 Task: Look for space in Andes, Colombia from 7th July, 2023 to 14th July, 2023 for 1 adult in price range Rs.6000 to Rs.14000. Place can be shared room with 1  bedroom having 1 bed and 1 bathroom. Property type can be house, flat, guest house, hotel. Amenities needed are: washing machine. Booking option can be shelf check-in. Required host language is English.
Action: Mouse moved to (448, 106)
Screenshot: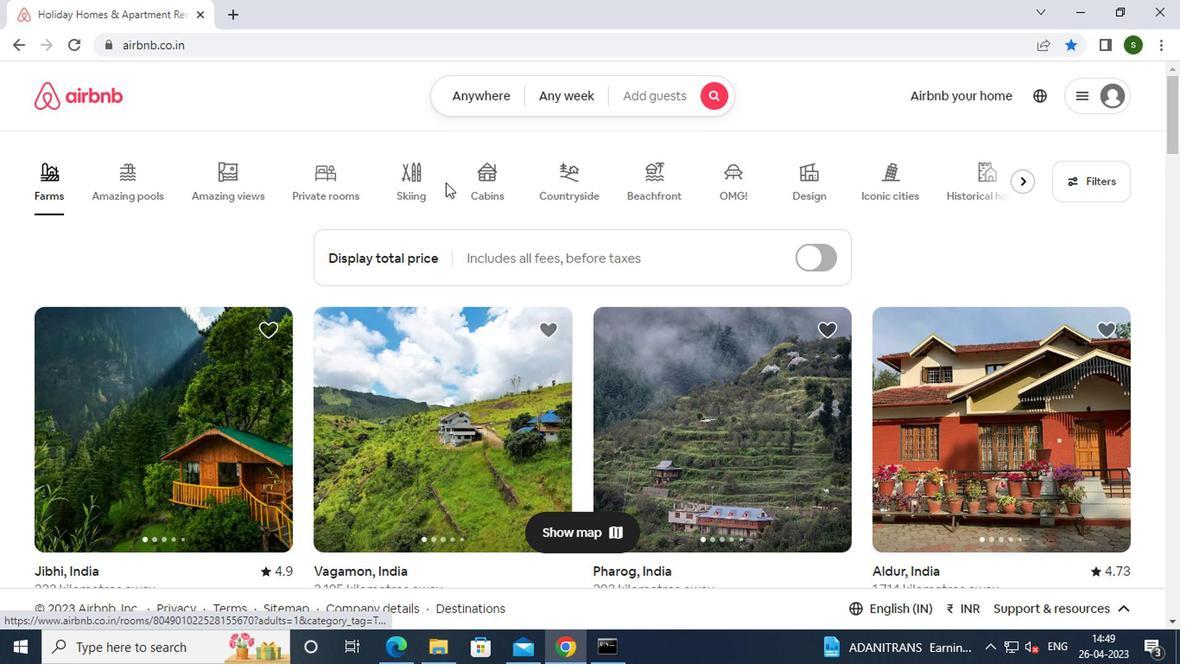 
Action: Mouse pressed left at (448, 106)
Screenshot: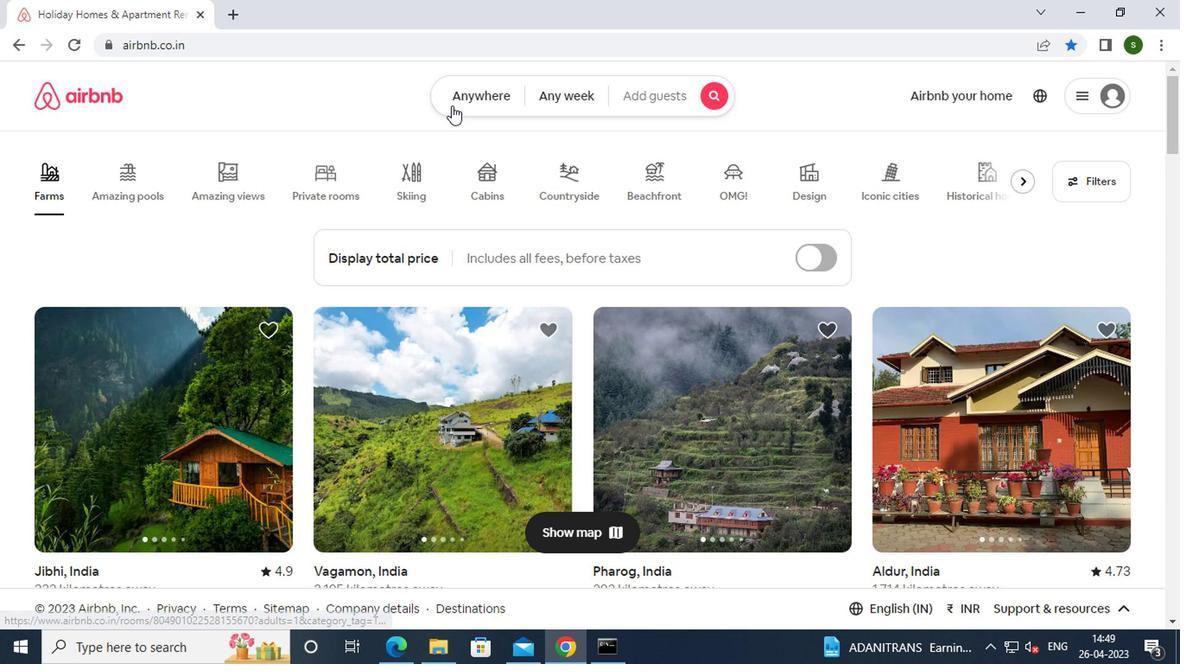 
Action: Mouse moved to (371, 182)
Screenshot: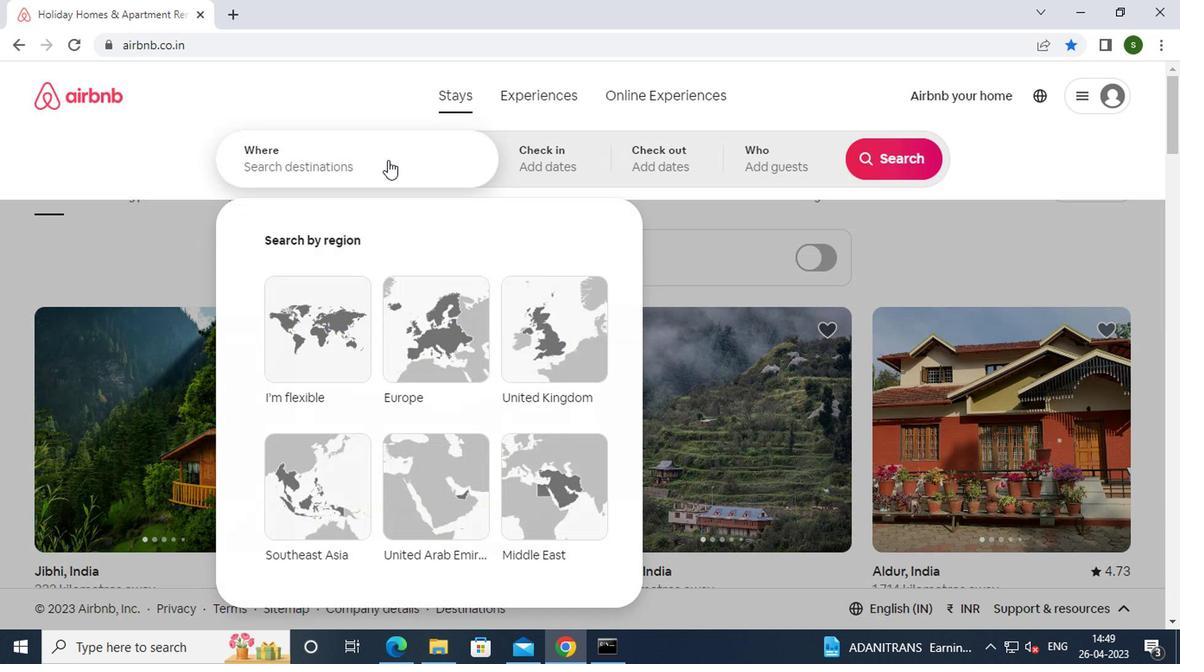 
Action: Mouse pressed left at (371, 182)
Screenshot: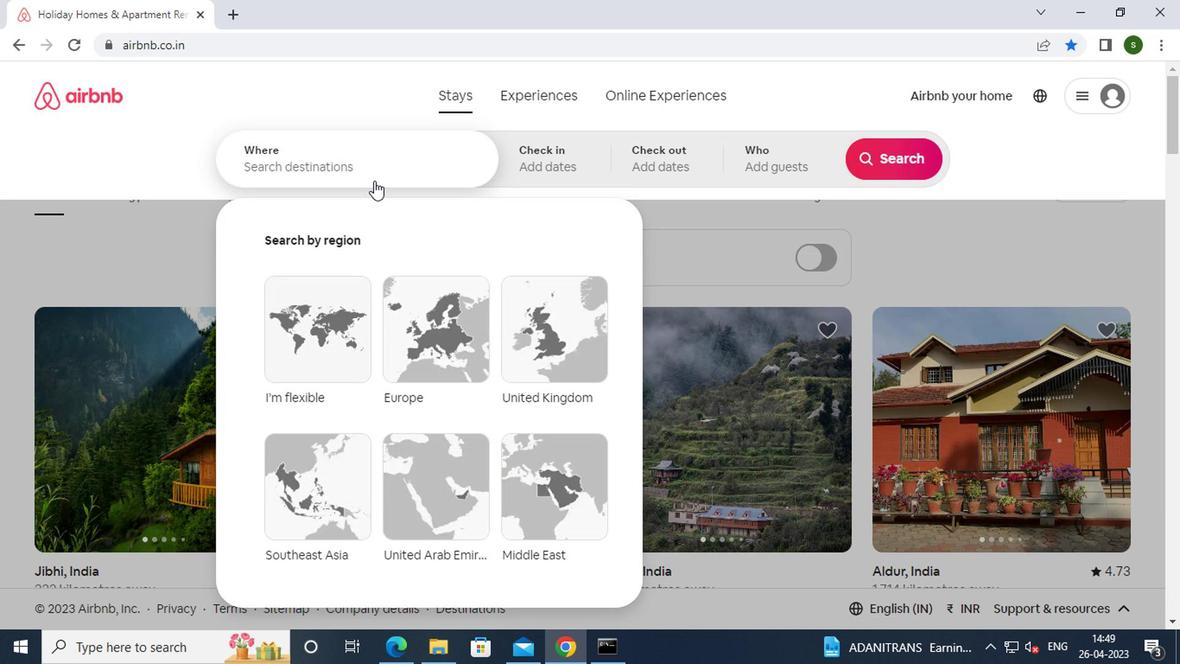 
Action: Key pressed a<Key.caps_lock>ndes,<Key.space><Key.caps_lock>c<Key.caps_lock>olombia<Key.enter>
Screenshot: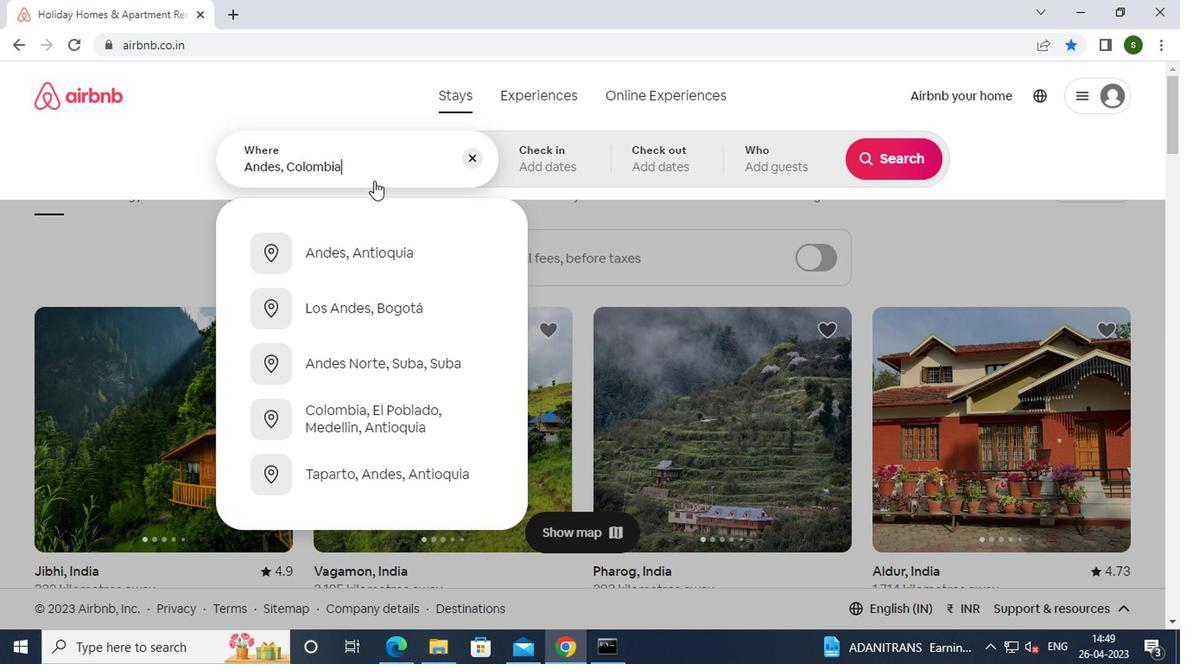
Action: Mouse moved to (881, 303)
Screenshot: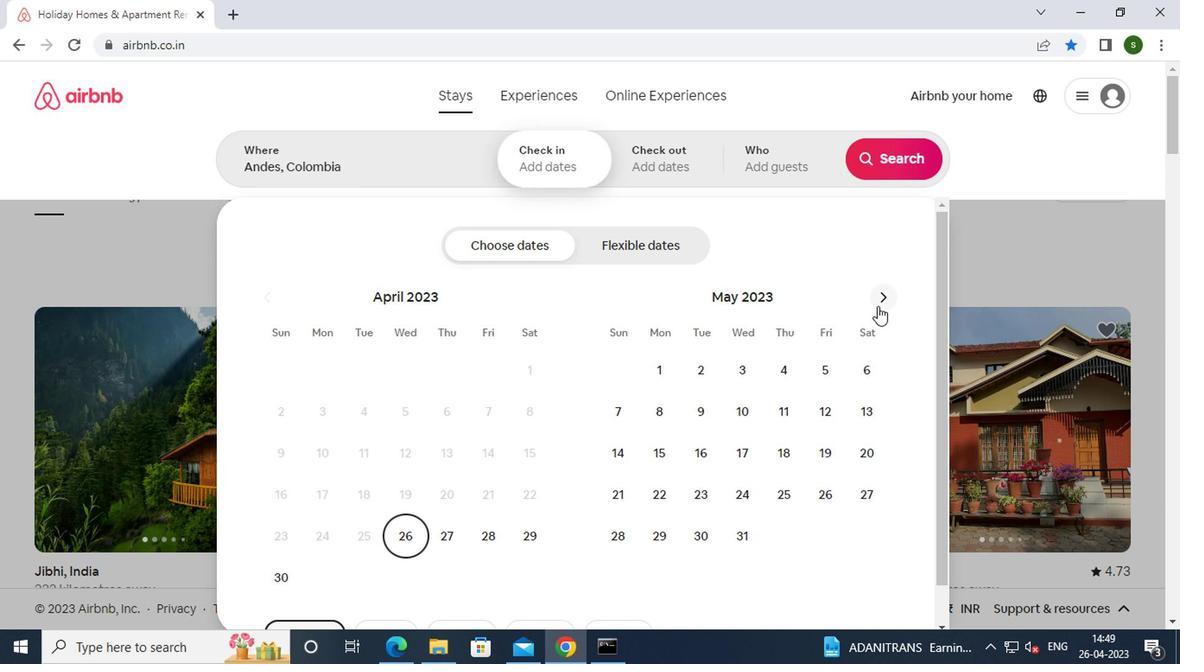 
Action: Mouse pressed left at (881, 303)
Screenshot: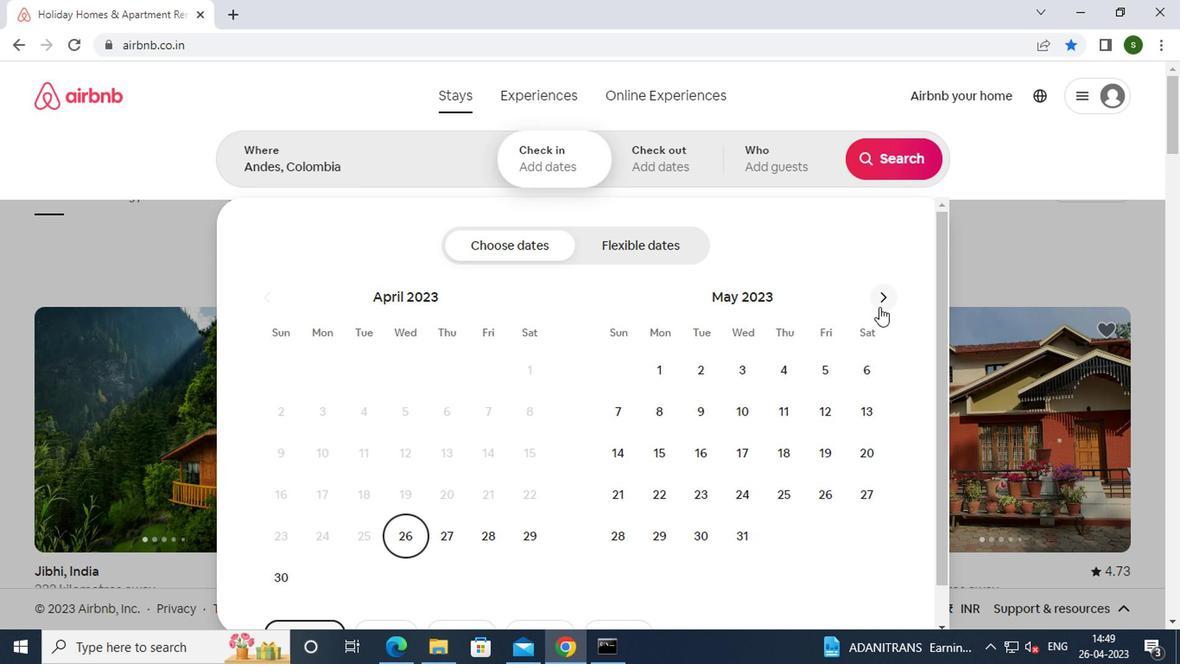 
Action: Mouse pressed left at (881, 303)
Screenshot: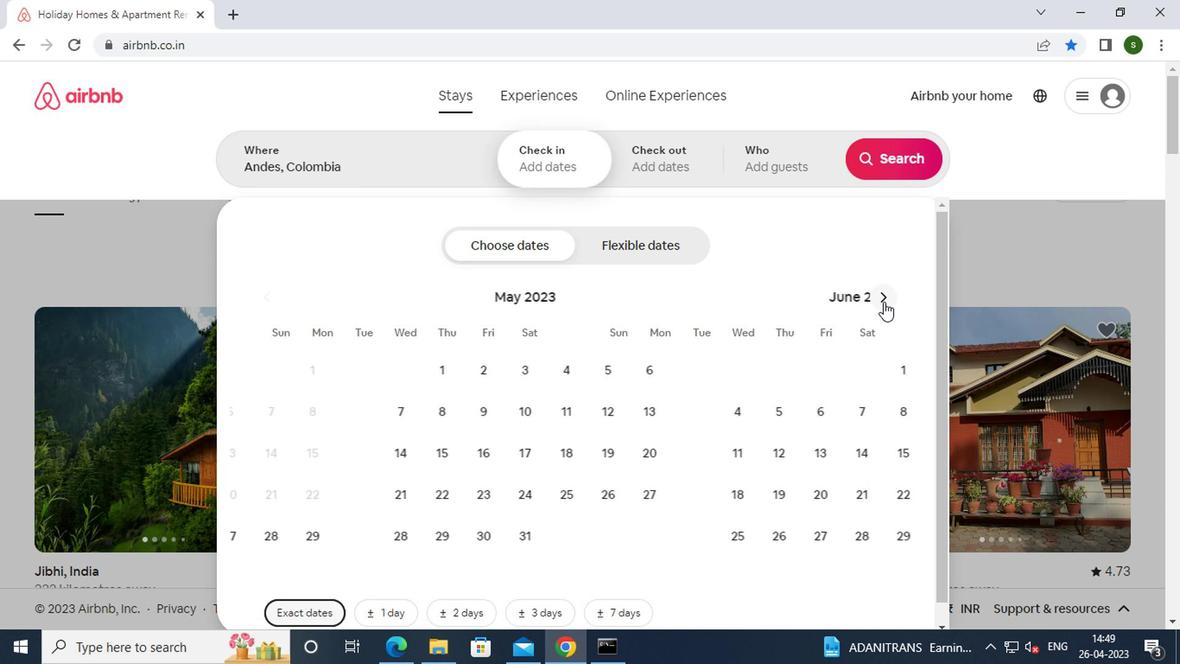 
Action: Mouse moved to (825, 405)
Screenshot: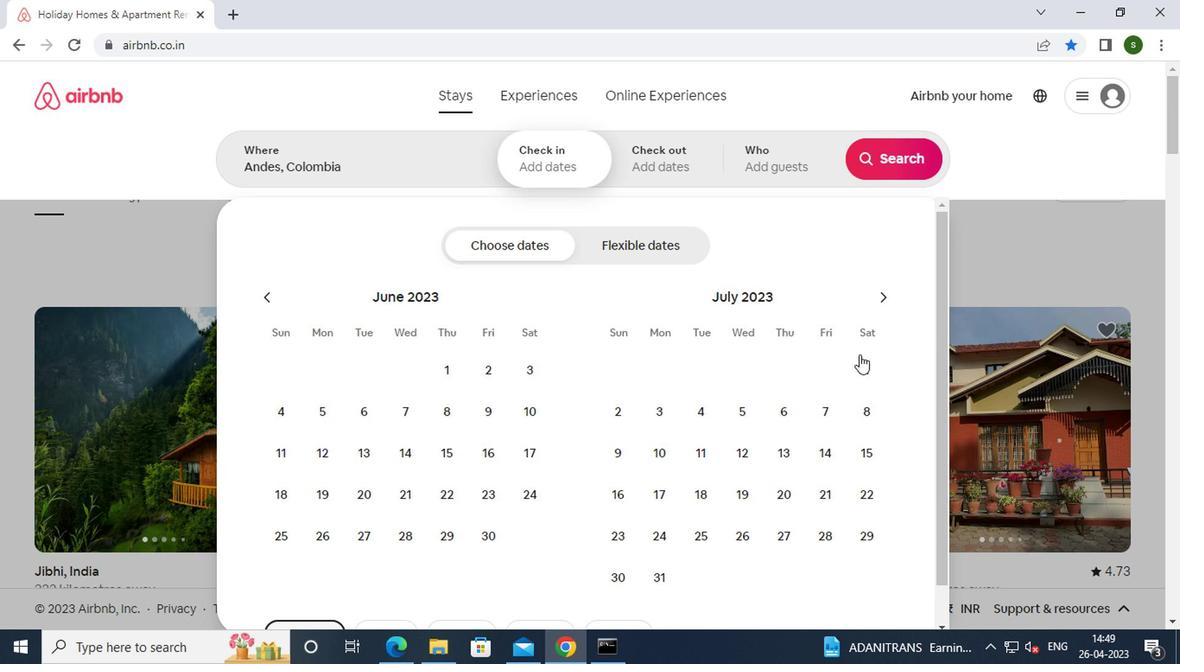 
Action: Mouse pressed left at (825, 405)
Screenshot: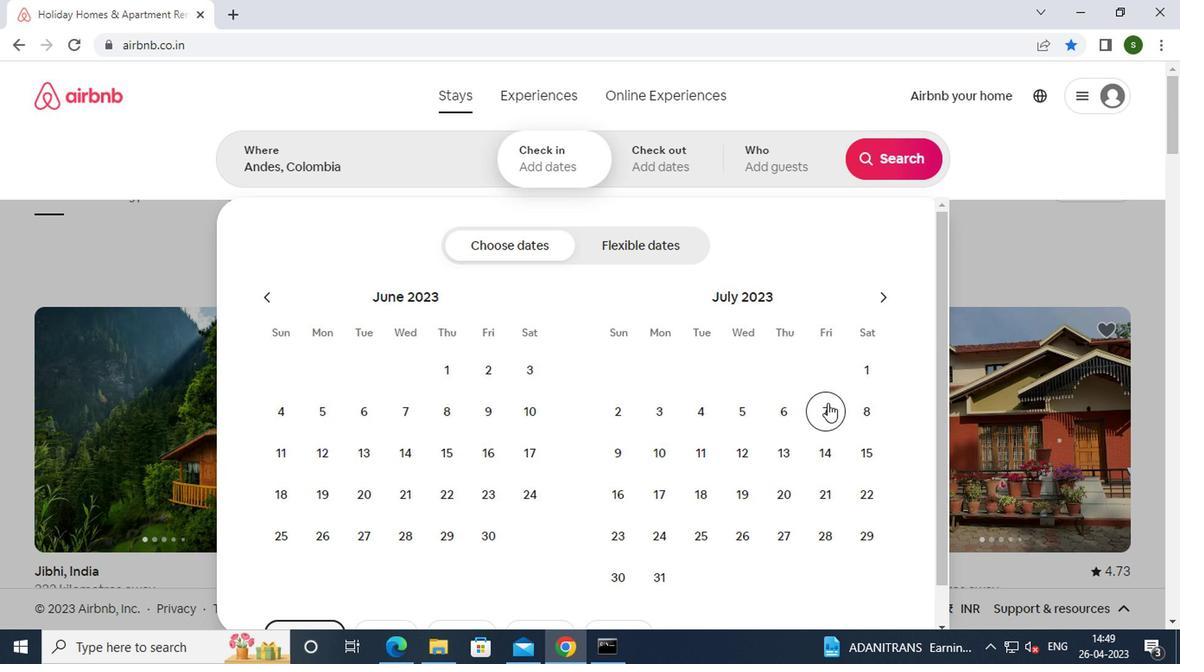 
Action: Mouse moved to (826, 444)
Screenshot: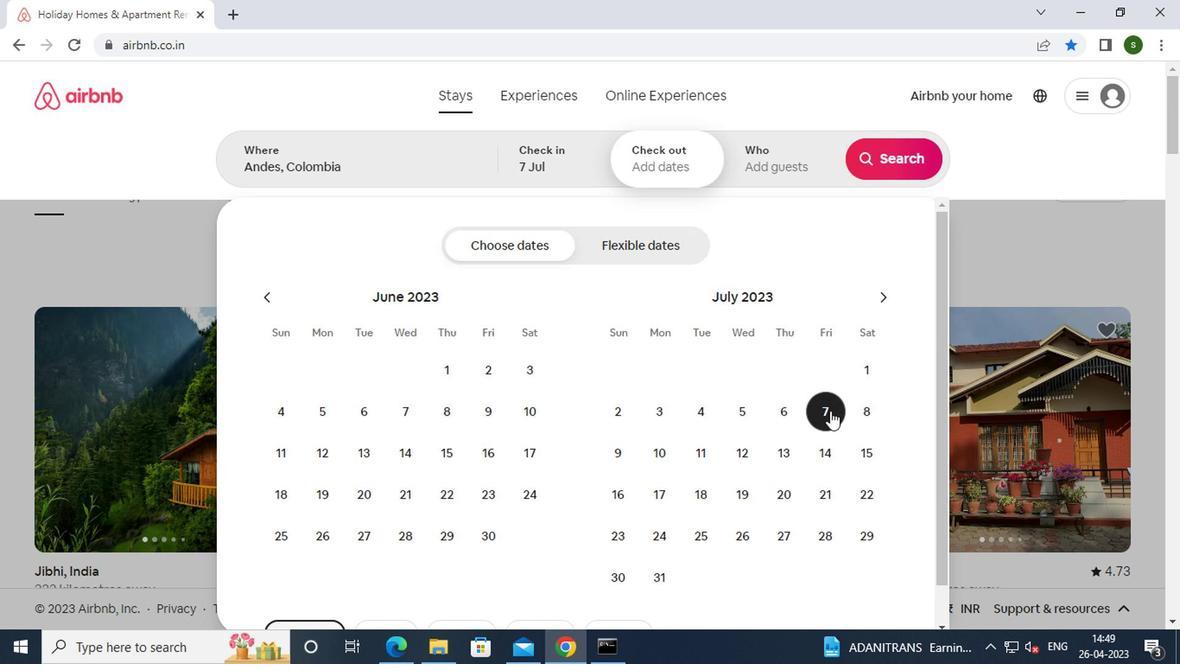 
Action: Mouse pressed left at (826, 444)
Screenshot: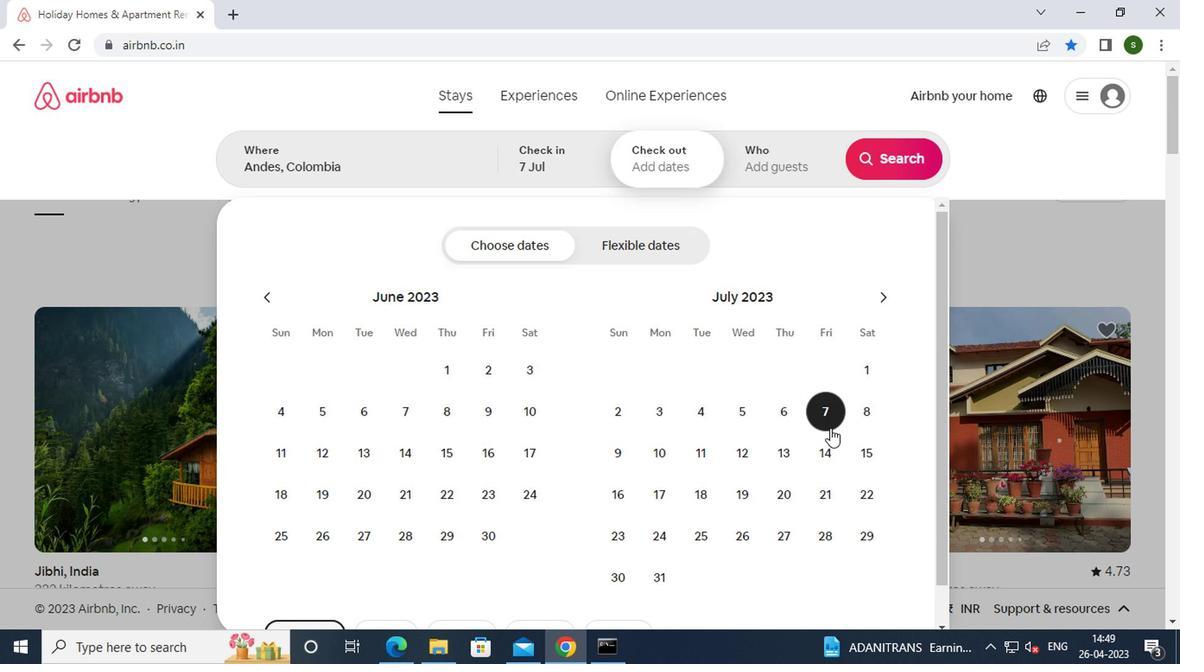 
Action: Mouse moved to (795, 164)
Screenshot: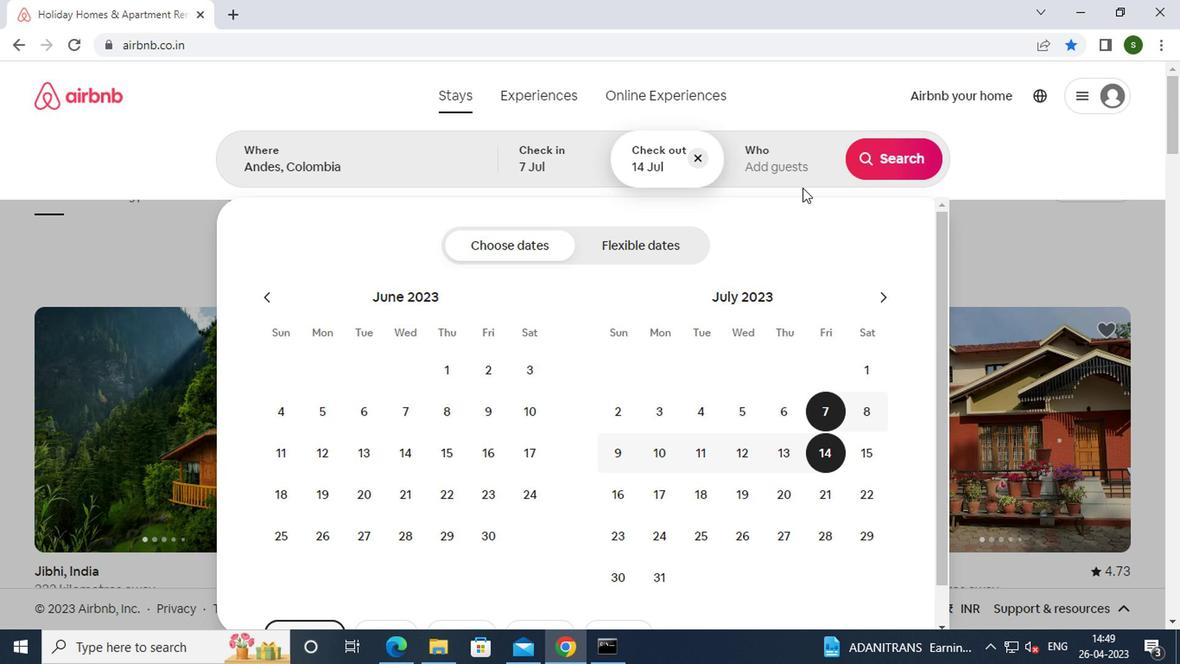 
Action: Mouse pressed left at (795, 164)
Screenshot: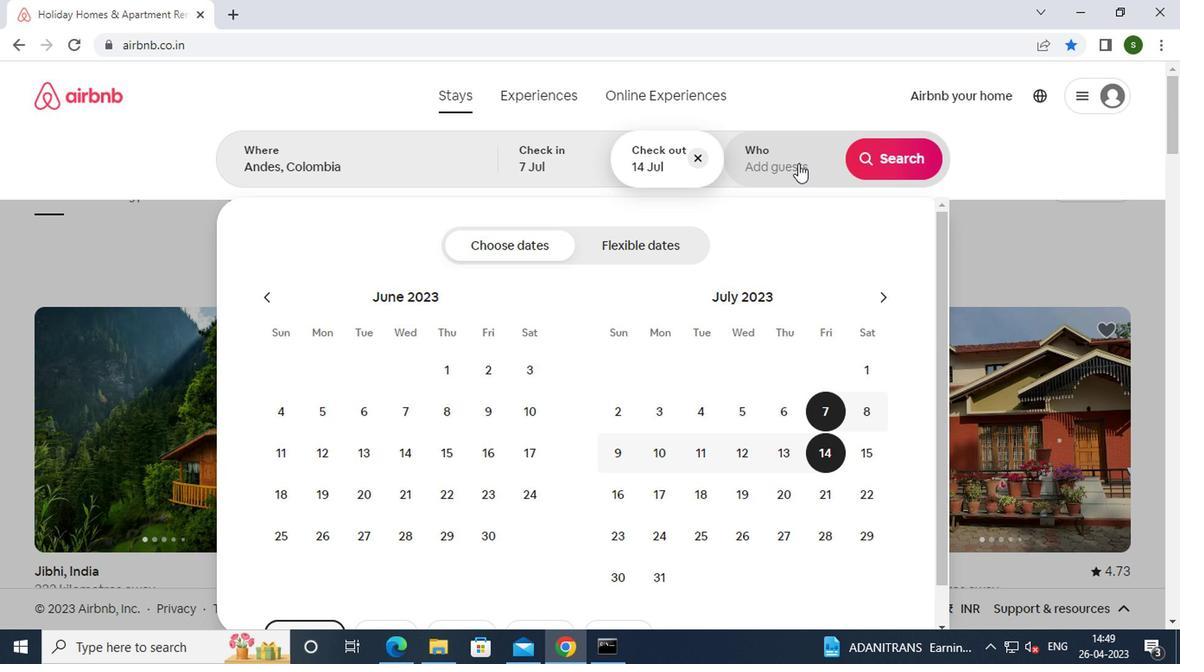 
Action: Mouse moved to (885, 252)
Screenshot: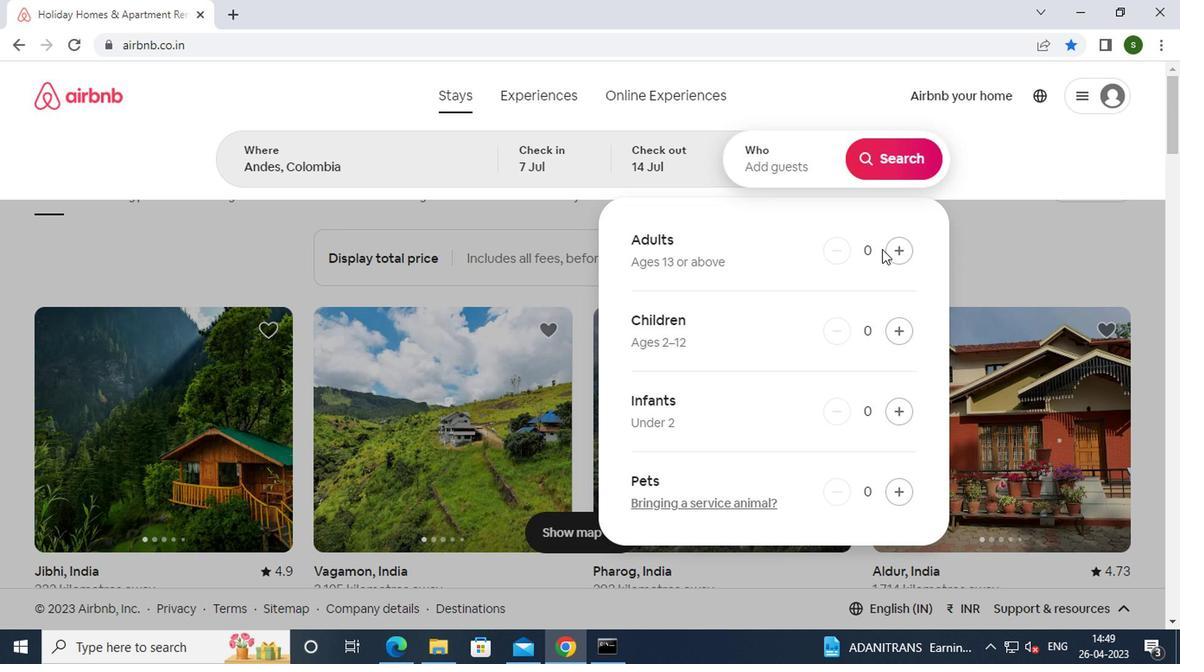 
Action: Mouse pressed left at (885, 252)
Screenshot: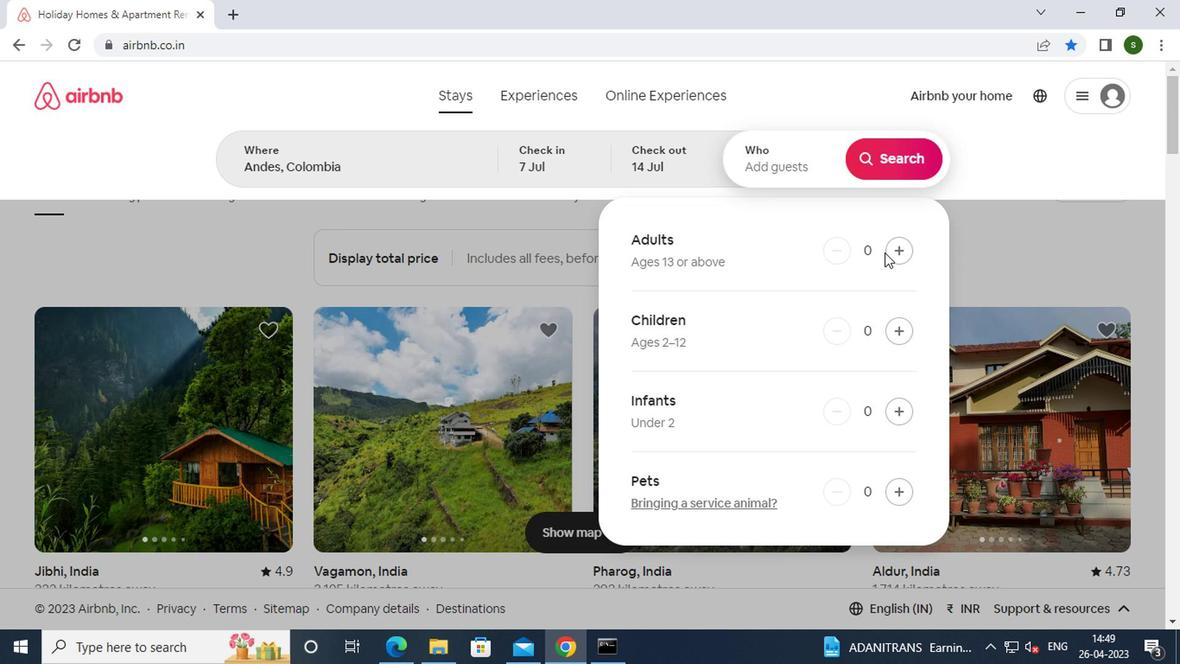 
Action: Mouse moved to (900, 164)
Screenshot: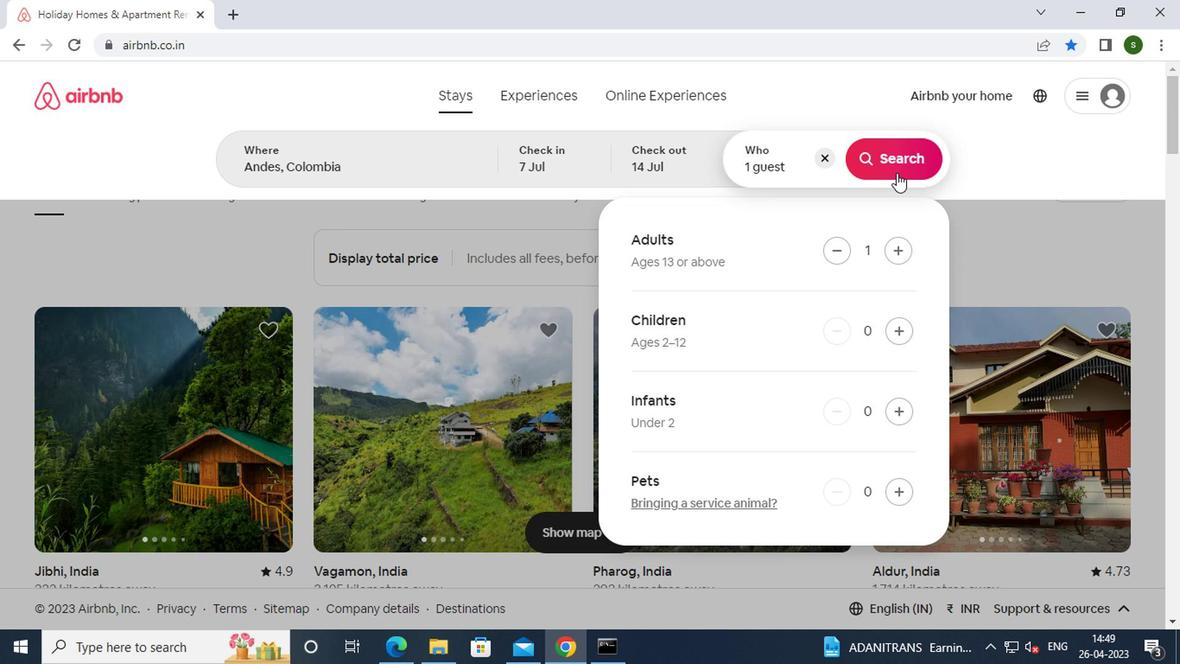 
Action: Mouse pressed left at (900, 164)
Screenshot: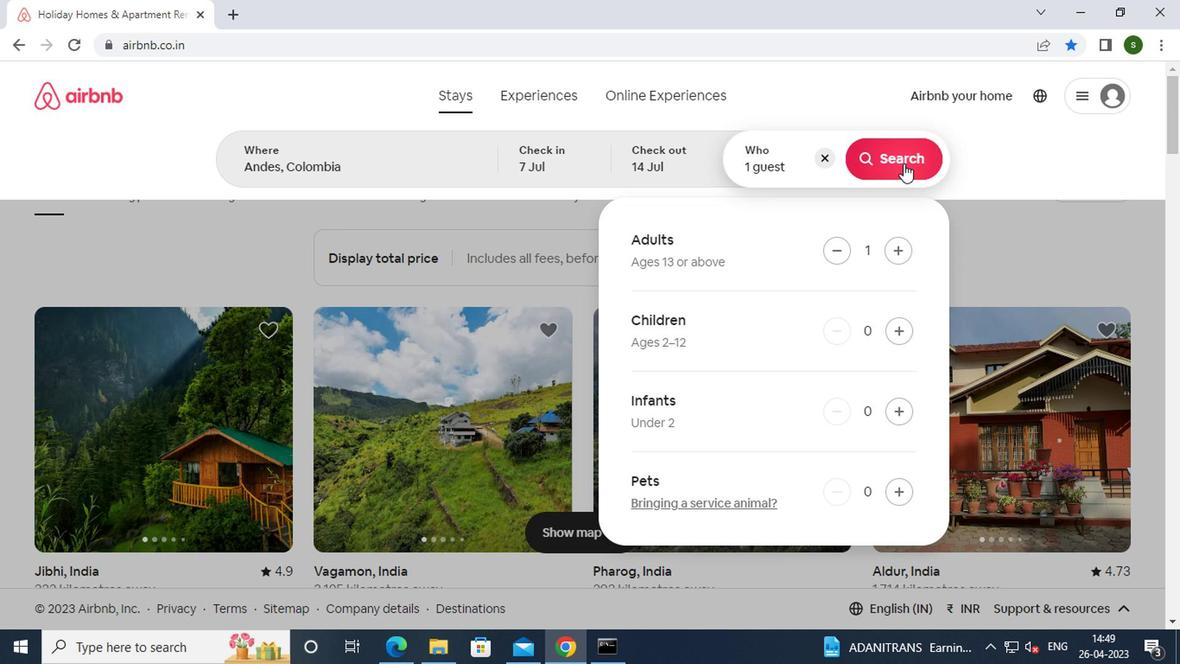 
Action: Mouse moved to (1109, 164)
Screenshot: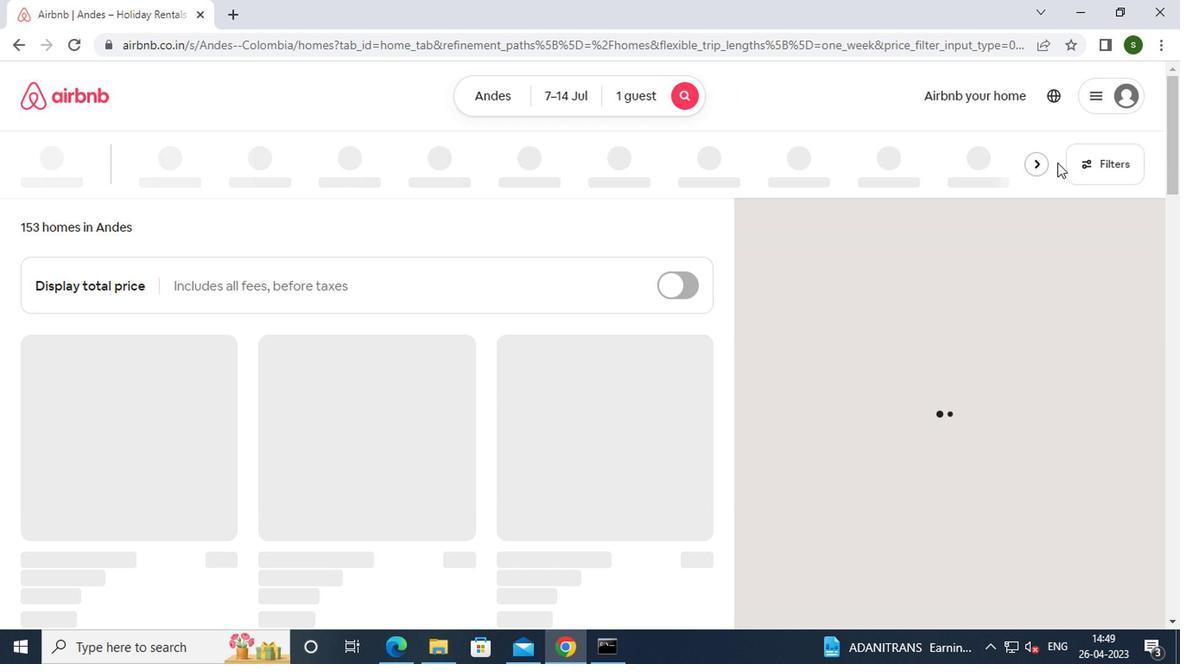 
Action: Mouse pressed left at (1109, 164)
Screenshot: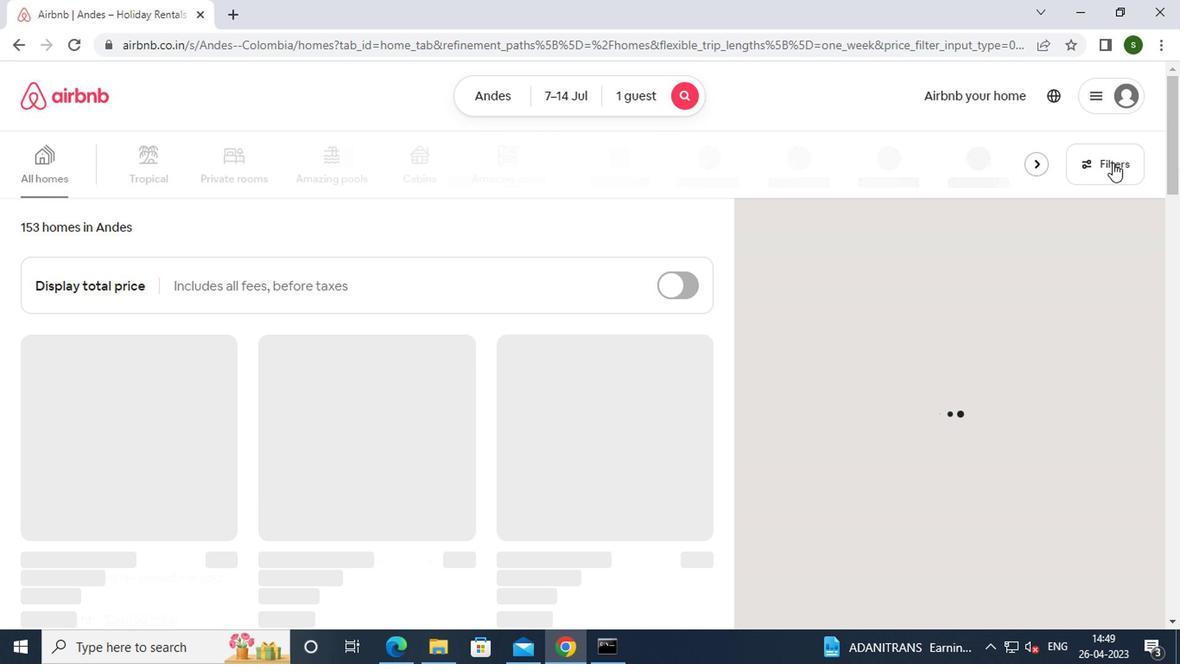
Action: Mouse moved to (470, 383)
Screenshot: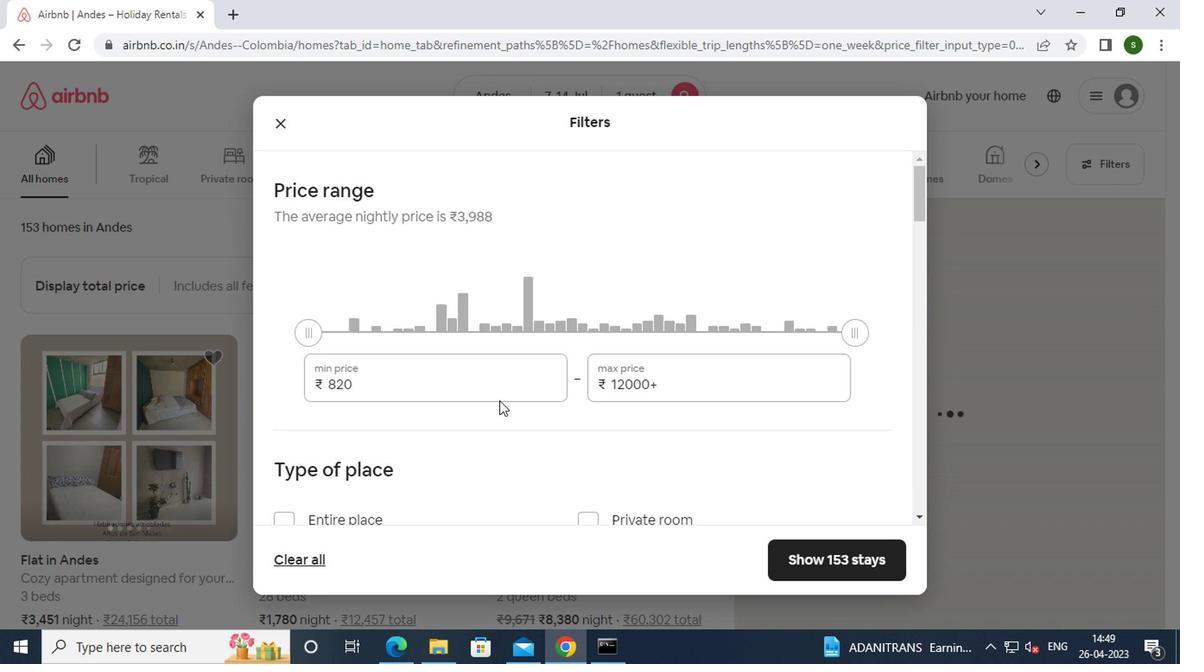 
Action: Mouse pressed left at (470, 383)
Screenshot: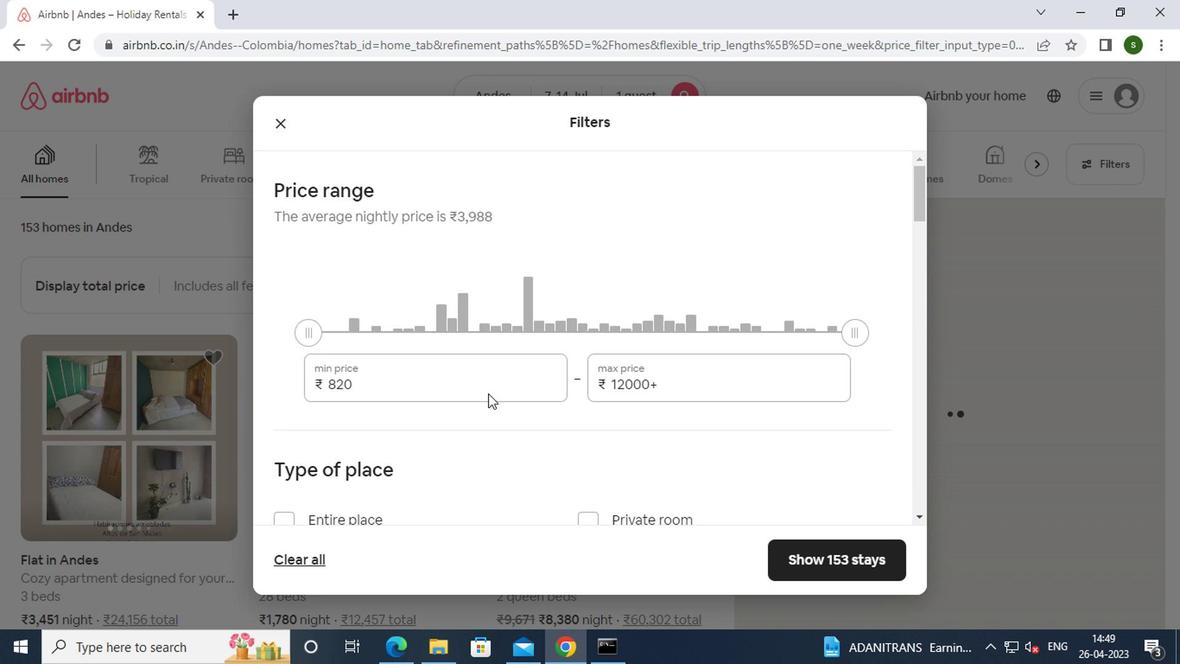 
Action: Key pressed <Key.backspace><Key.backspace><Key.backspace><Key.backspace><Key.backspace>6000
Screenshot: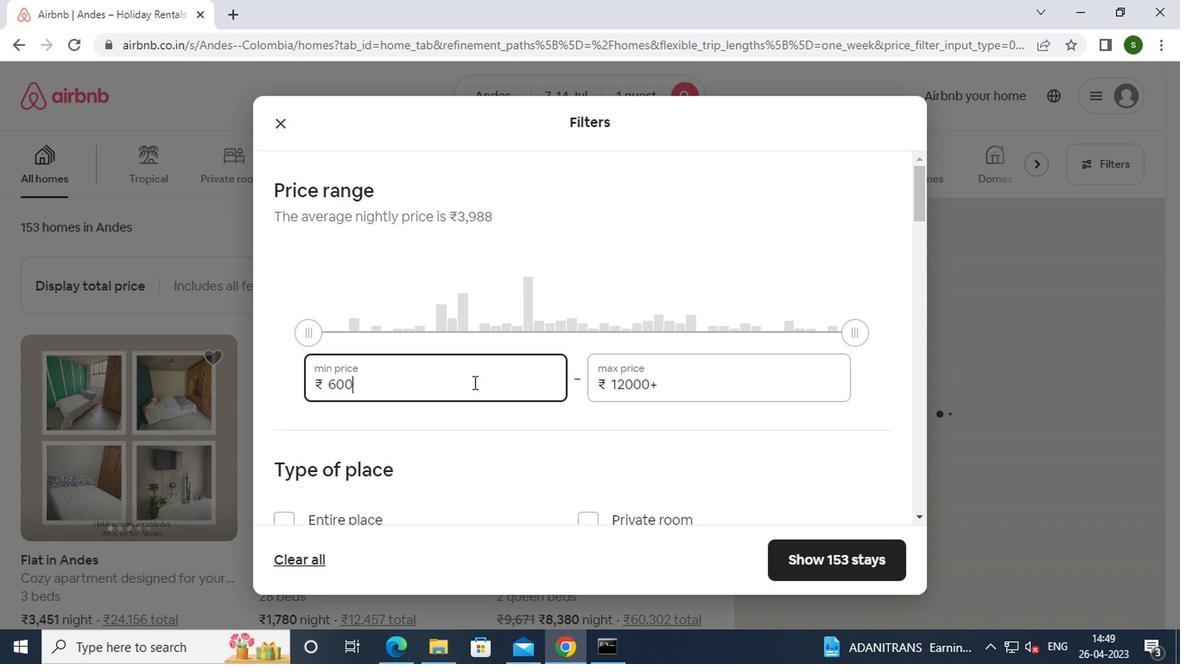
Action: Mouse moved to (721, 390)
Screenshot: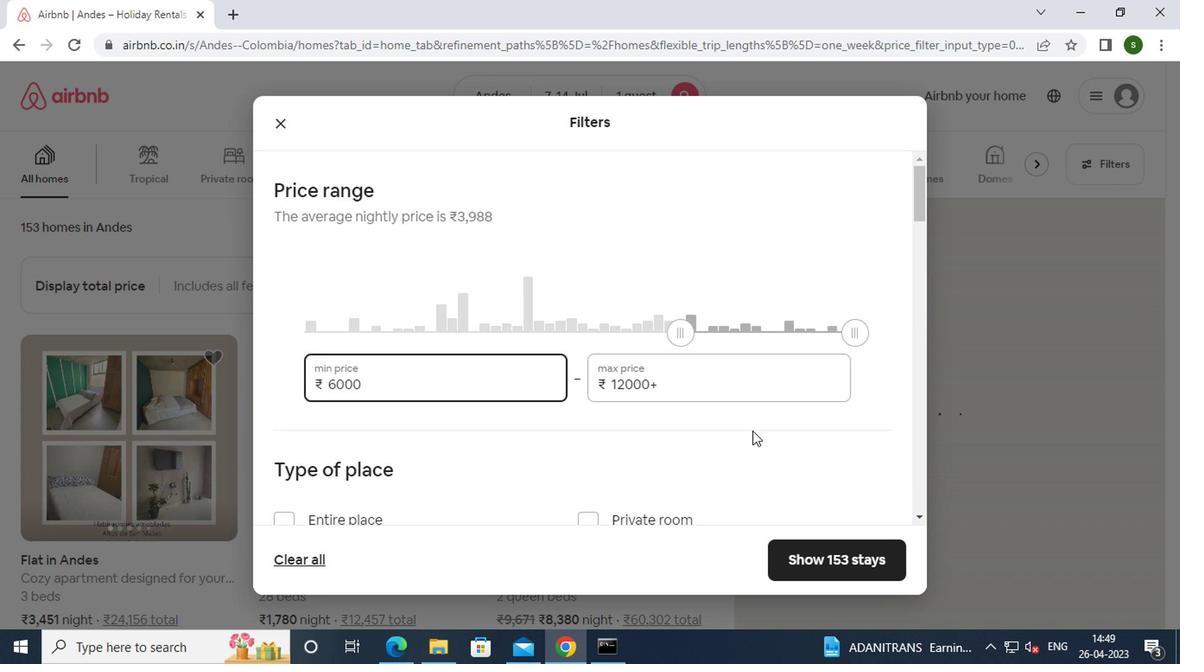 
Action: Mouse pressed left at (721, 390)
Screenshot: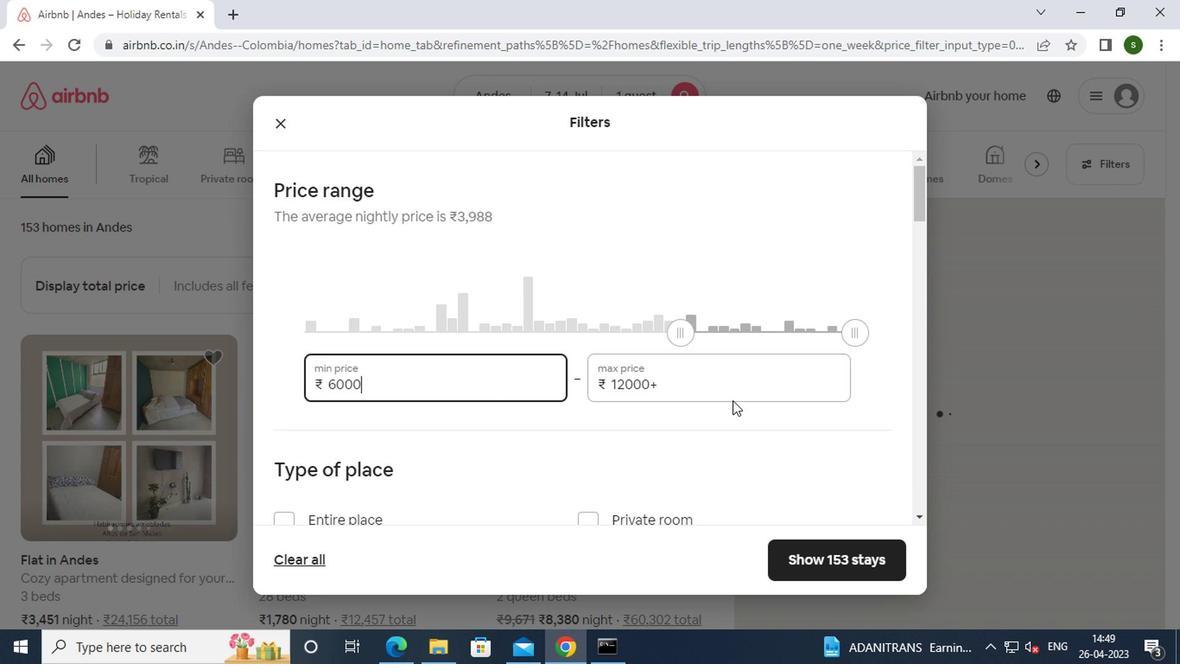 
Action: Mouse moved to (712, 311)
Screenshot: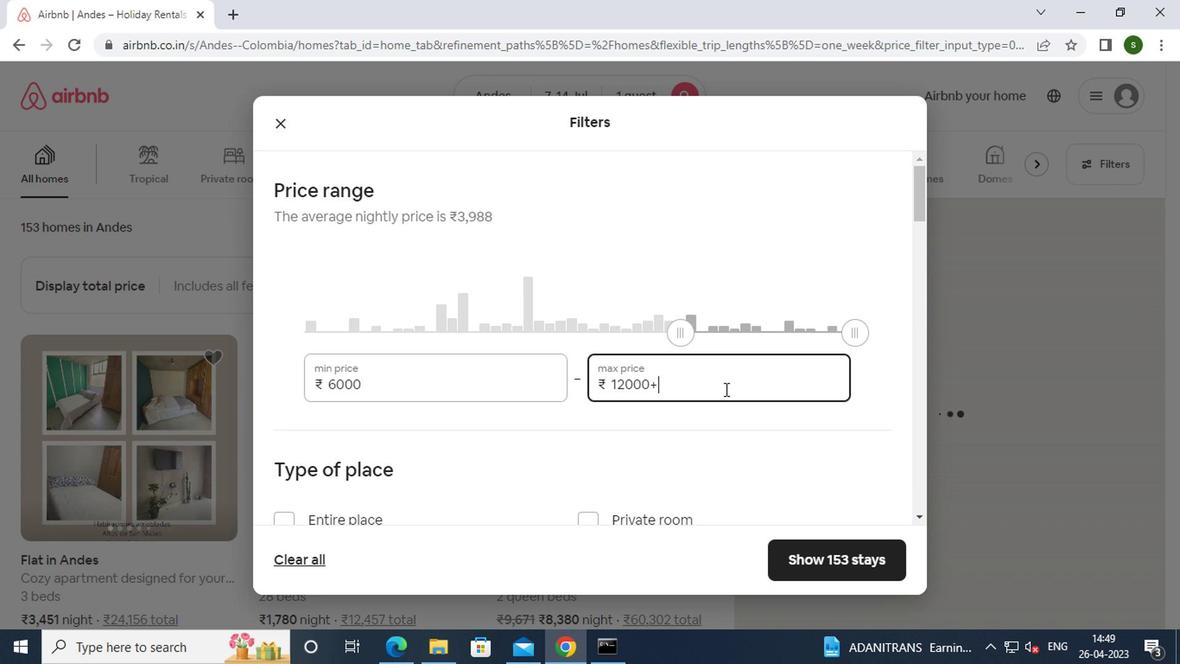 
Action: Key pressed <Key.backspace><Key.backspace><Key.backspace><Key.backspace><Key.backspace><Key.backspace><Key.backspace><Key.backspace><Key.backspace><Key.backspace><Key.backspace>14000
Screenshot: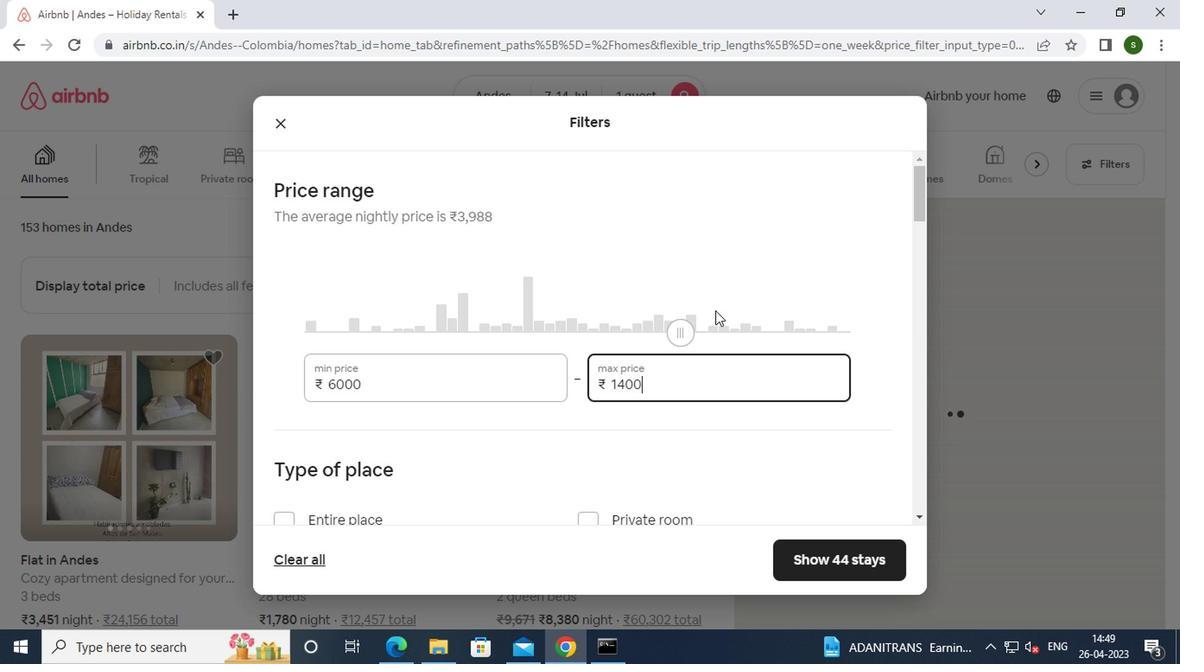
Action: Mouse moved to (595, 332)
Screenshot: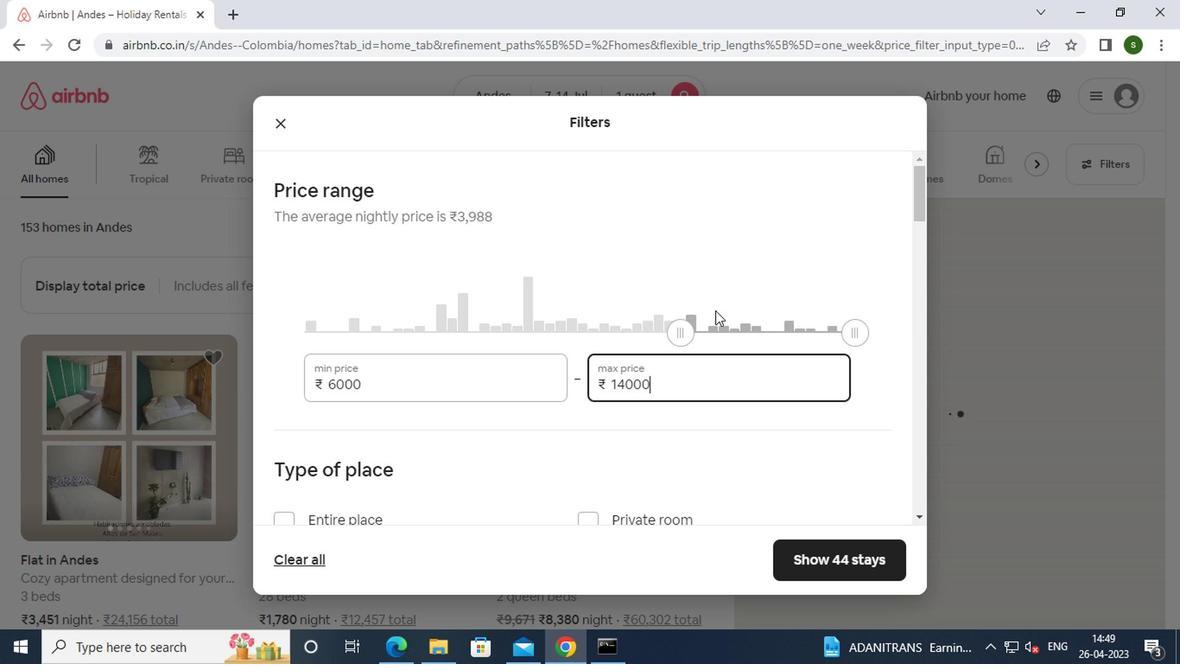 
Action: Mouse scrolled (595, 331) with delta (0, -1)
Screenshot: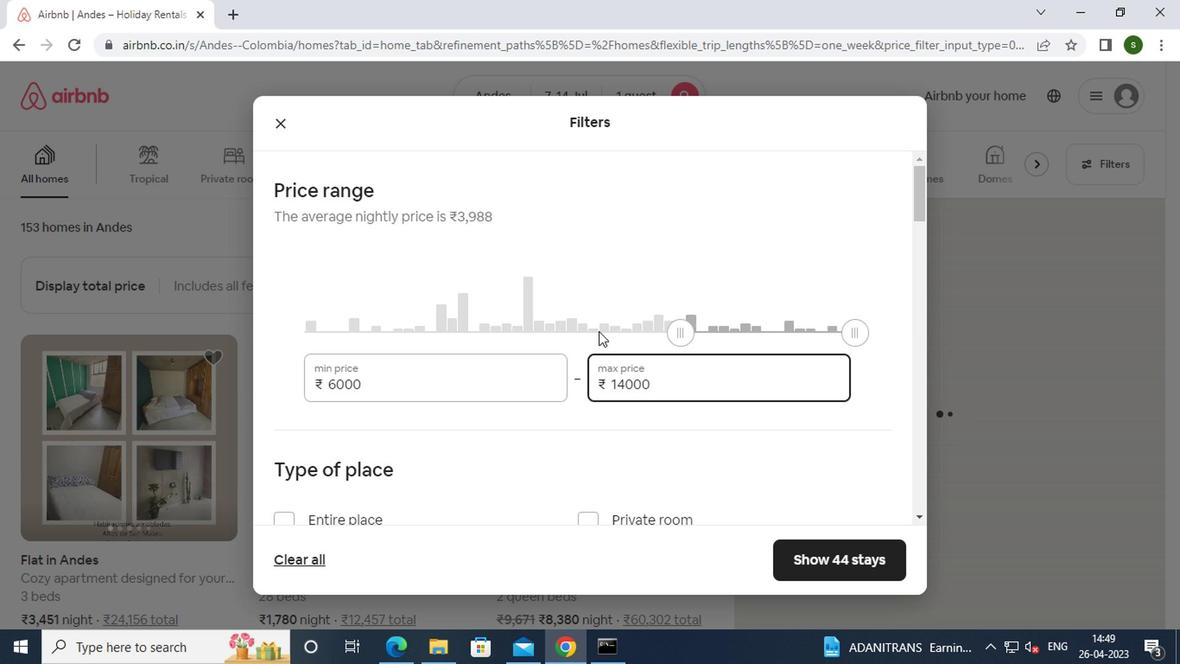
Action: Mouse scrolled (595, 331) with delta (0, -1)
Screenshot: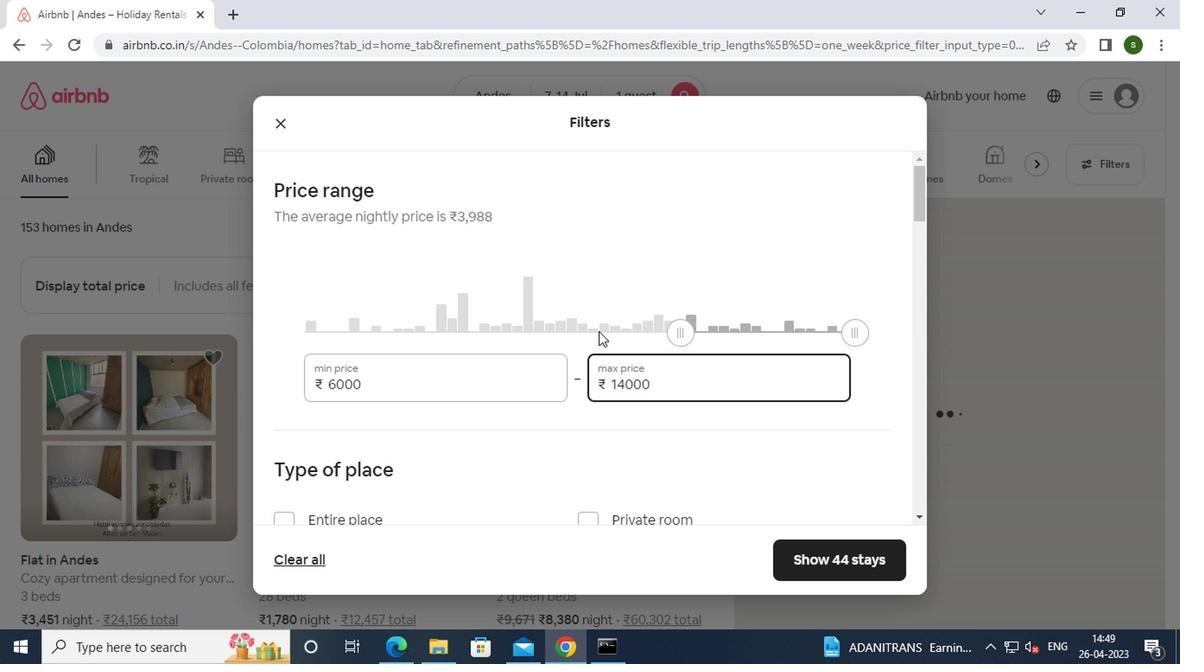 
Action: Mouse moved to (369, 423)
Screenshot: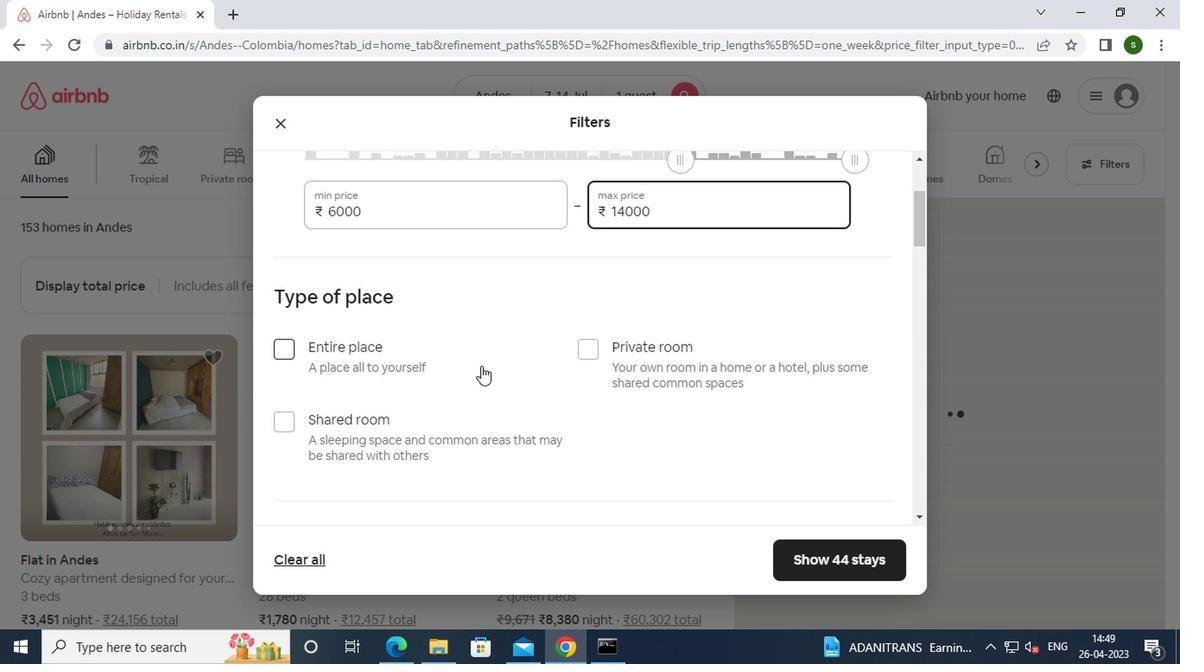 
Action: Mouse pressed left at (369, 423)
Screenshot: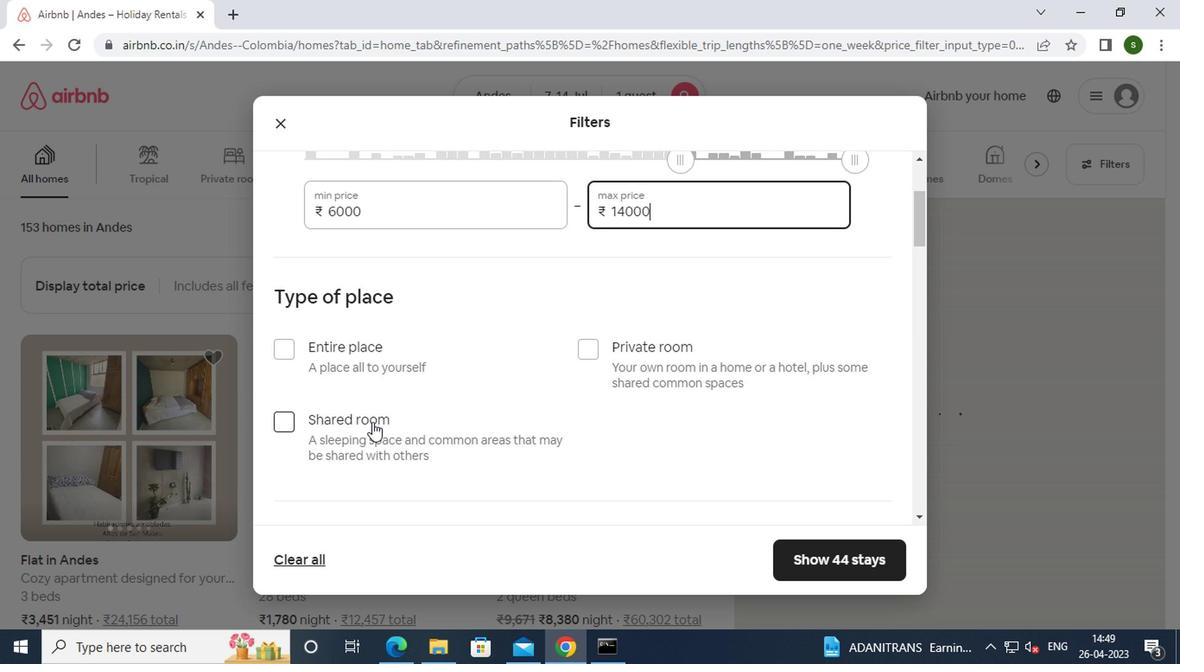 
Action: Mouse moved to (484, 407)
Screenshot: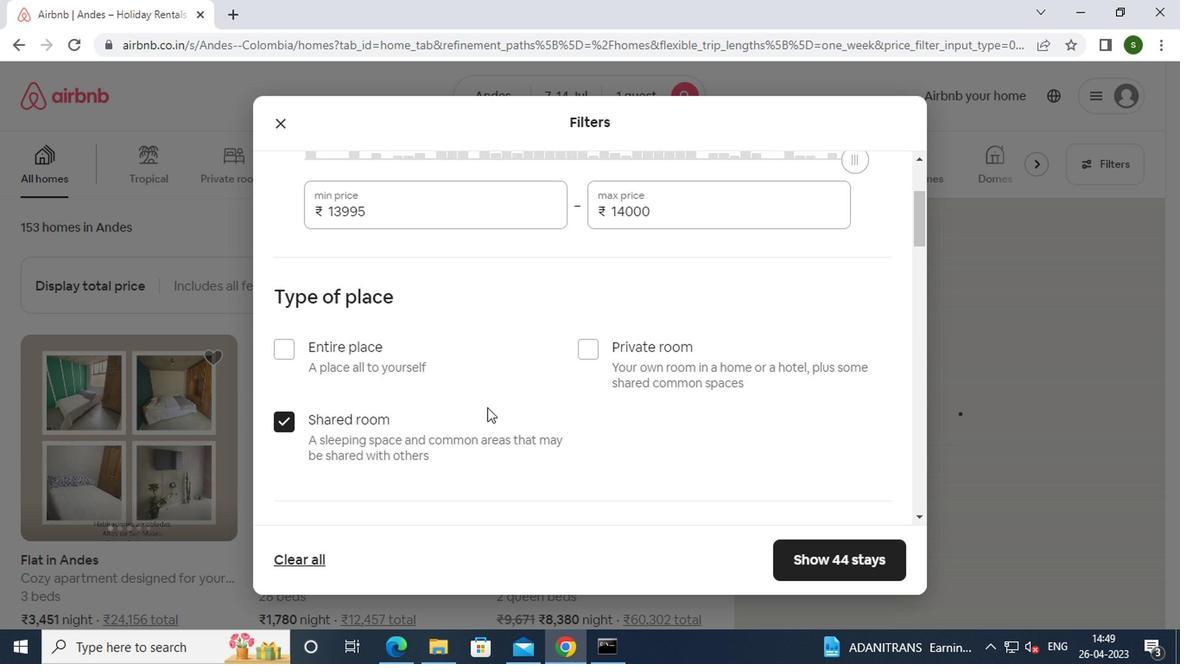 
Action: Mouse scrolled (484, 406) with delta (0, -1)
Screenshot: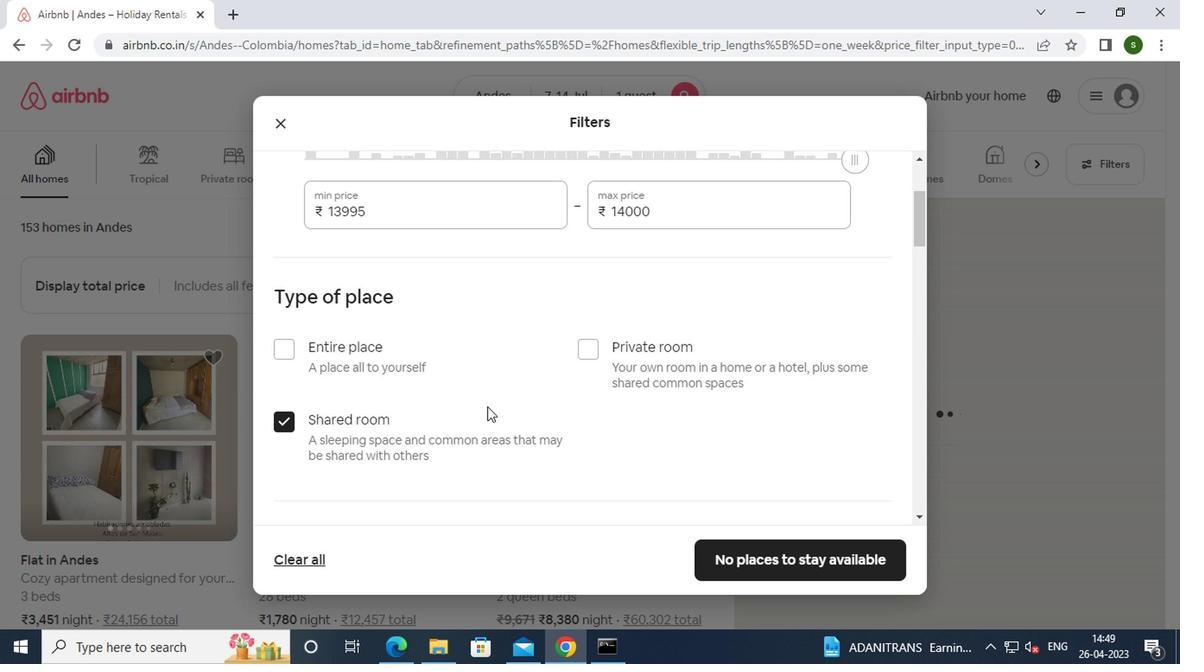 
Action: Mouse scrolled (484, 406) with delta (0, -1)
Screenshot: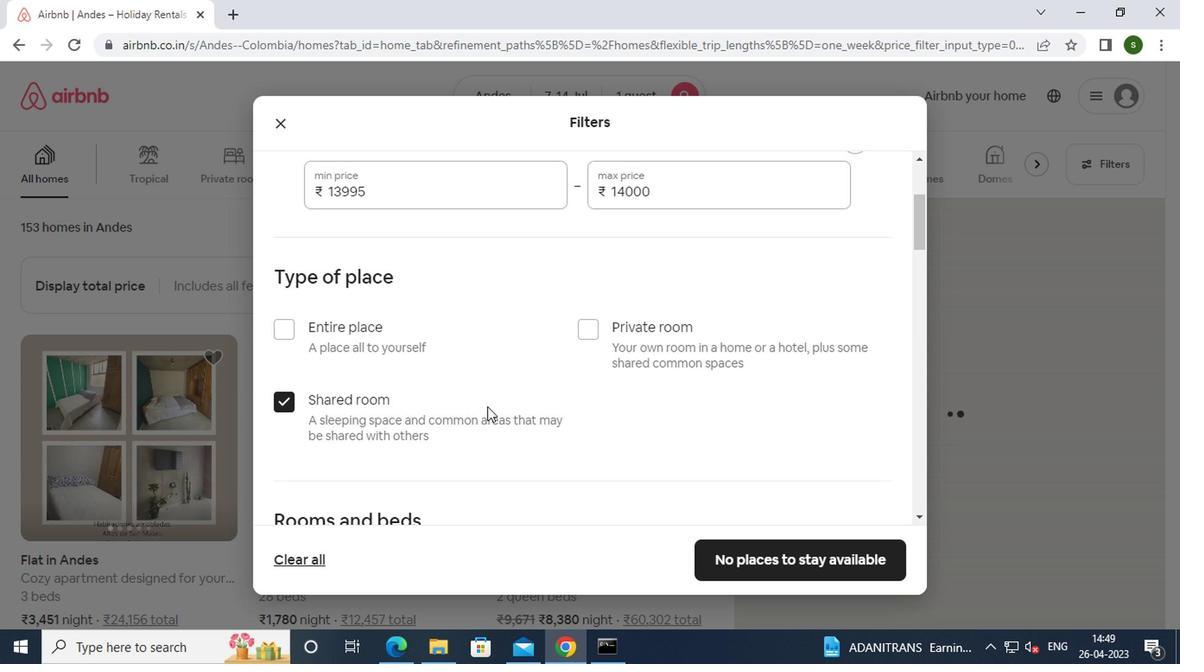 
Action: Mouse scrolled (484, 406) with delta (0, -1)
Screenshot: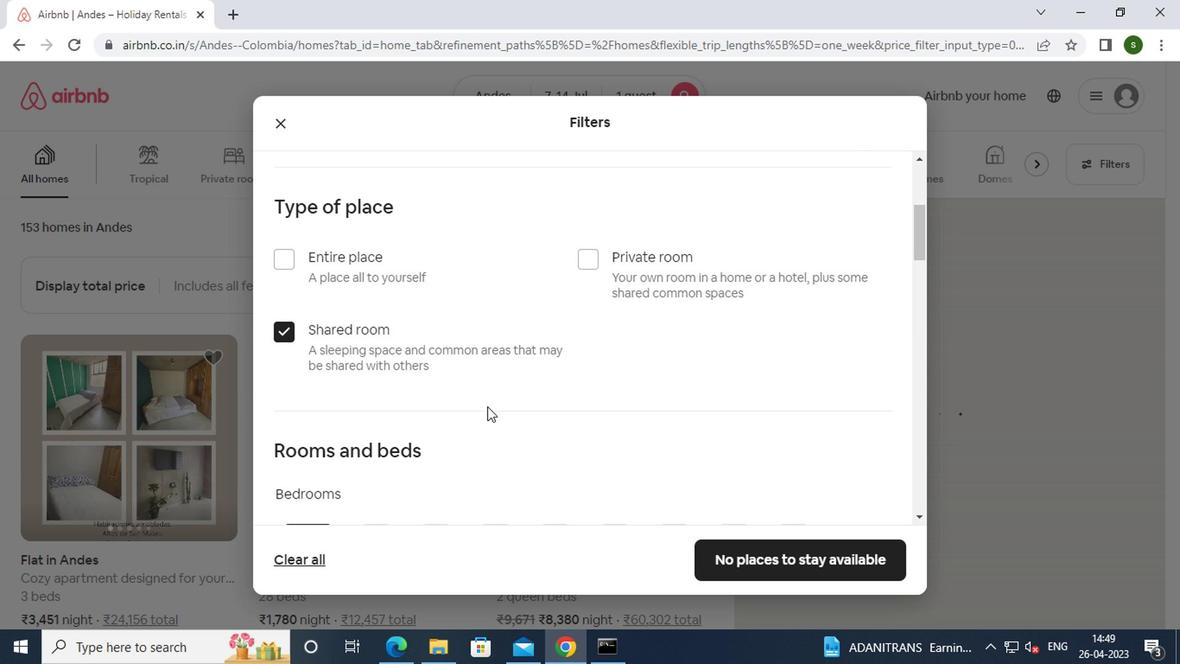 
Action: Mouse scrolled (484, 406) with delta (0, -1)
Screenshot: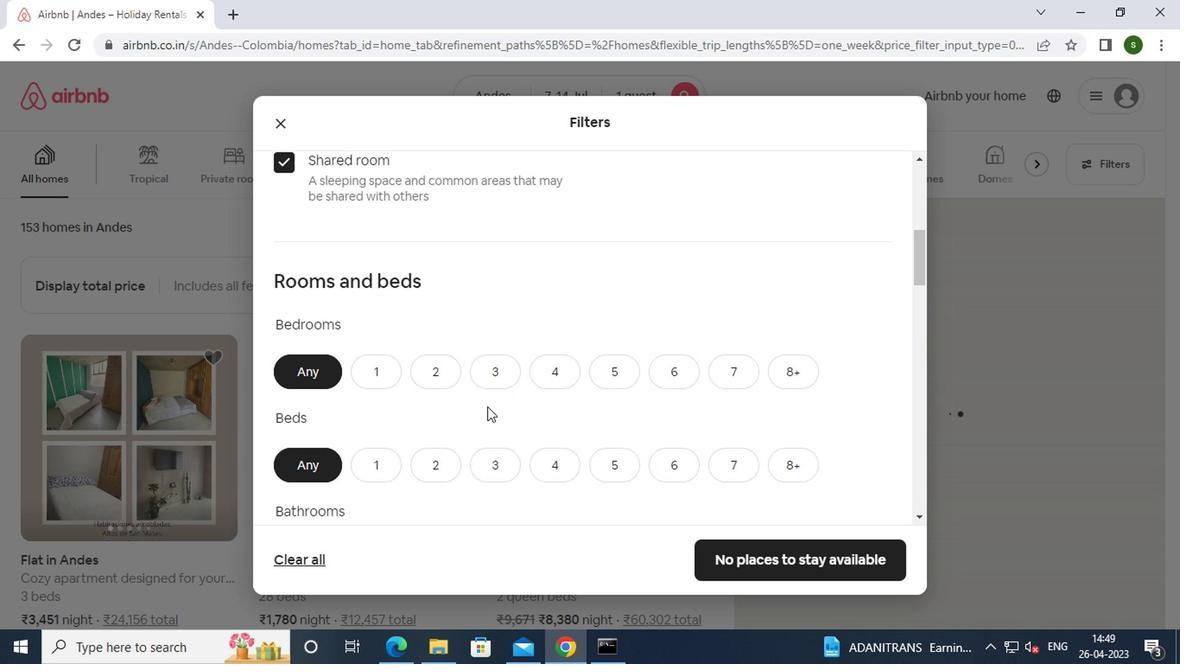
Action: Mouse moved to (348, 290)
Screenshot: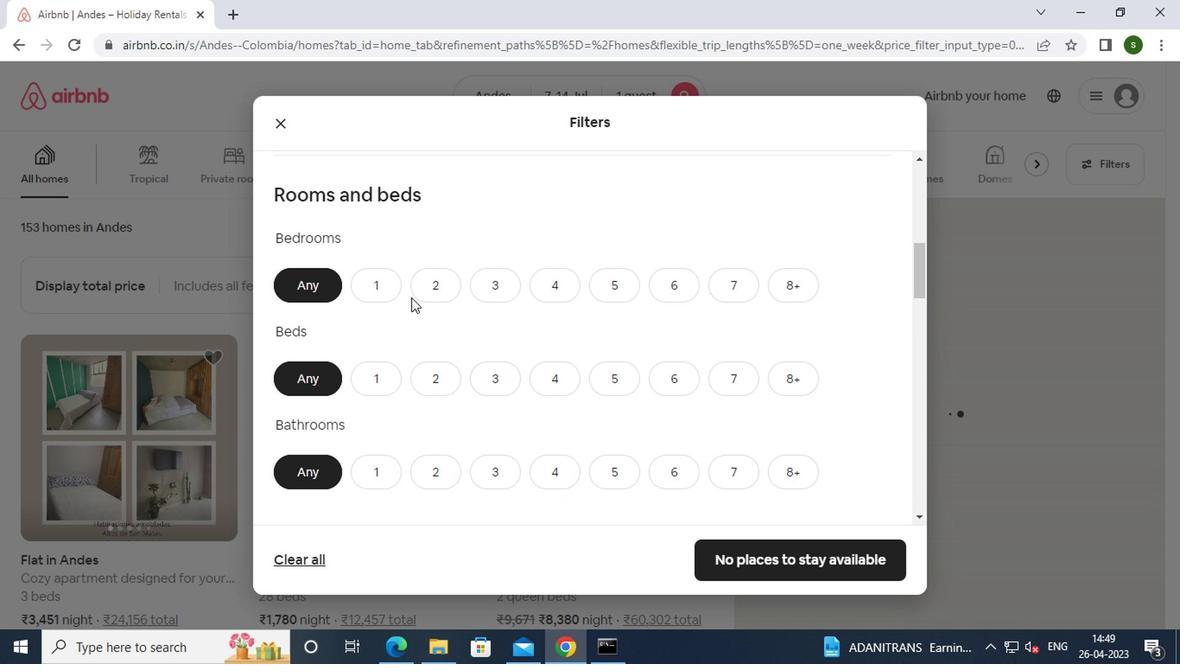 
Action: Mouse pressed left at (348, 290)
Screenshot: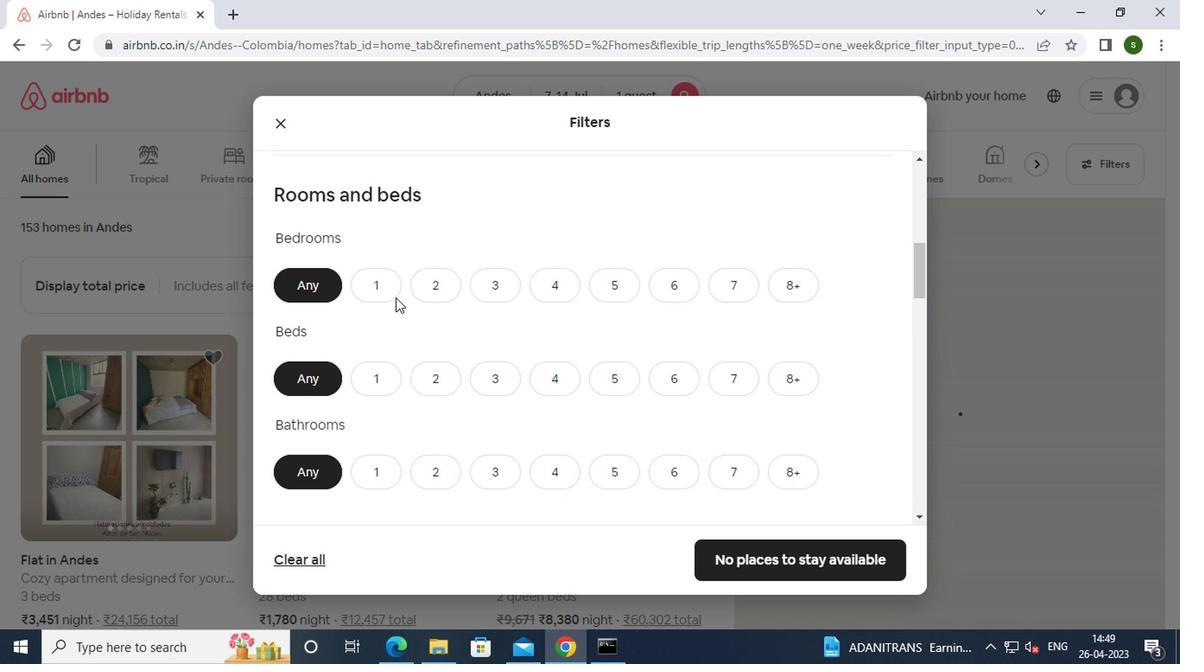 
Action: Mouse moved to (365, 367)
Screenshot: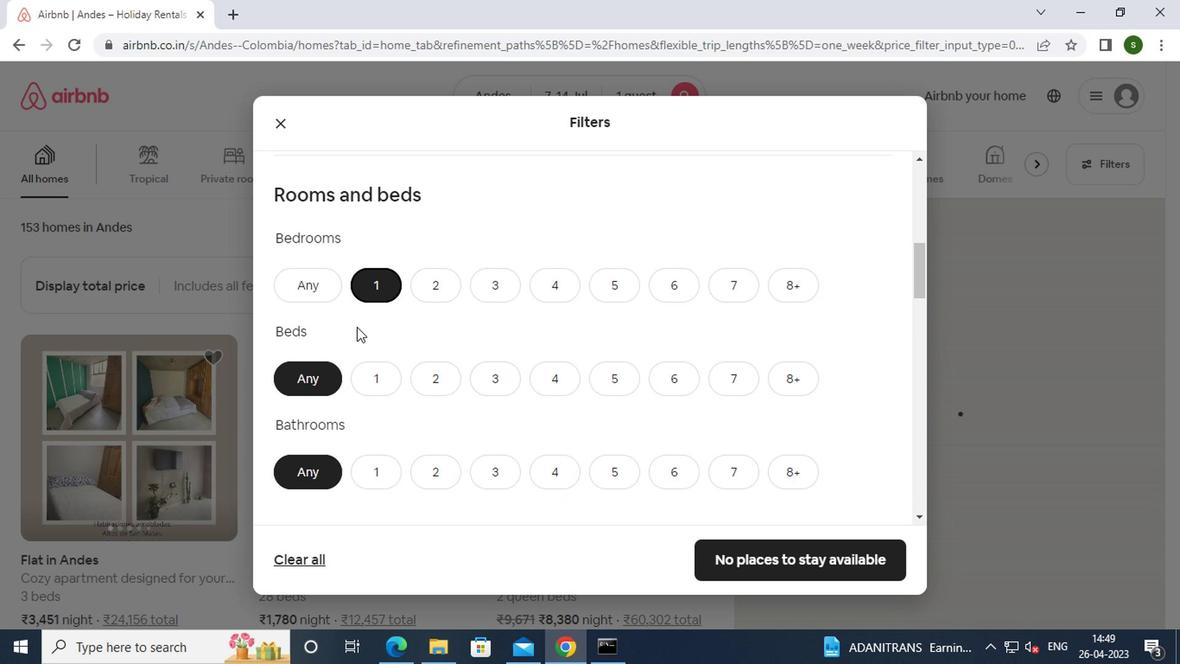 
Action: Mouse pressed left at (365, 367)
Screenshot: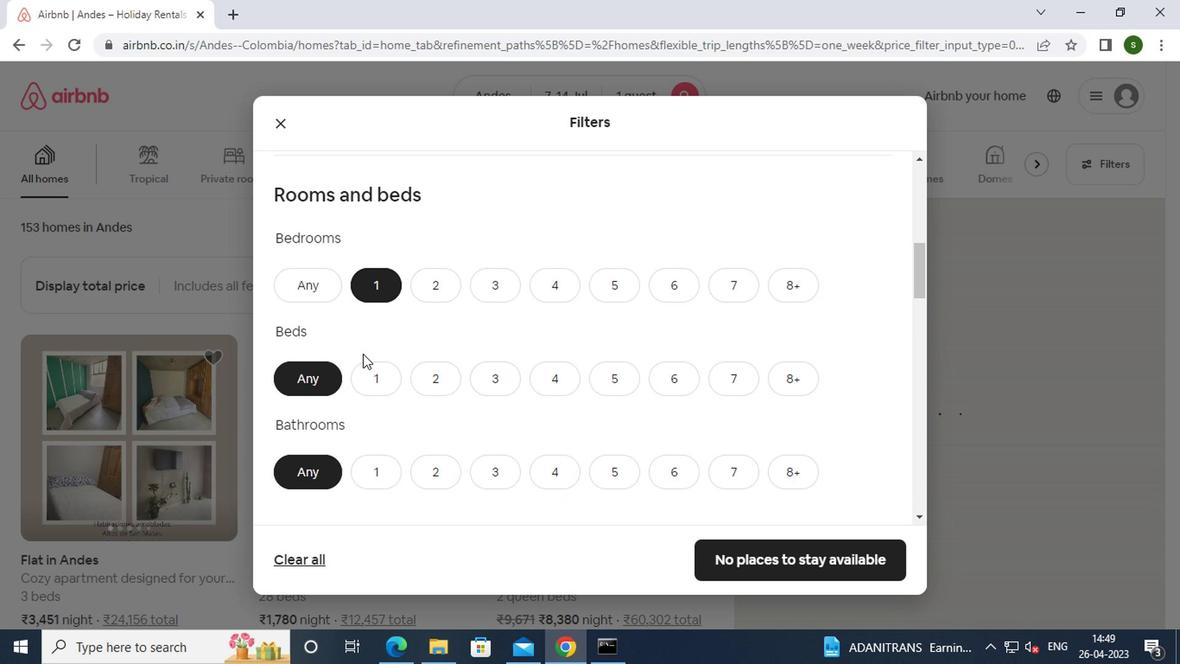 
Action: Mouse moved to (377, 467)
Screenshot: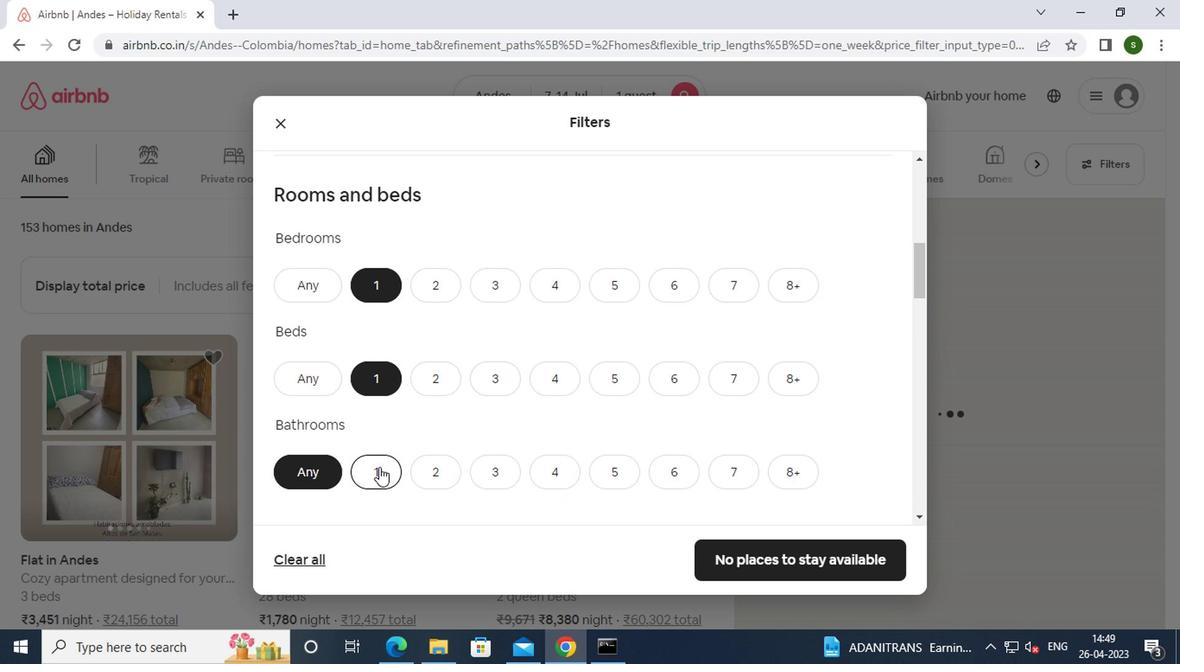 
Action: Mouse pressed left at (377, 467)
Screenshot: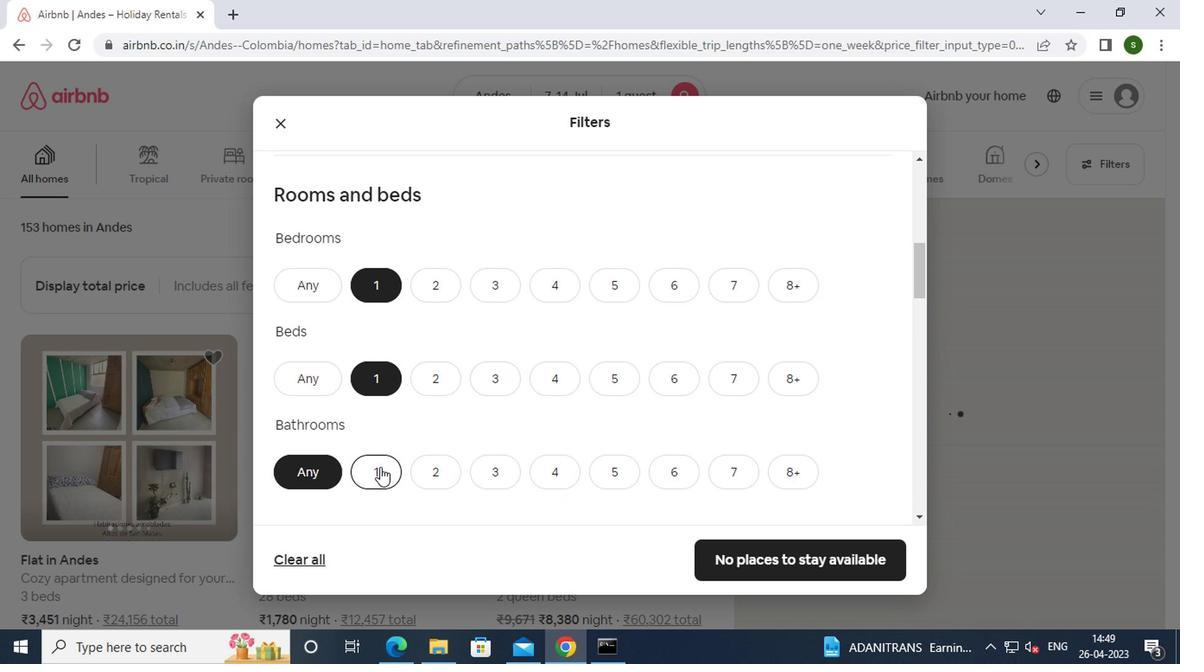 
Action: Mouse moved to (498, 423)
Screenshot: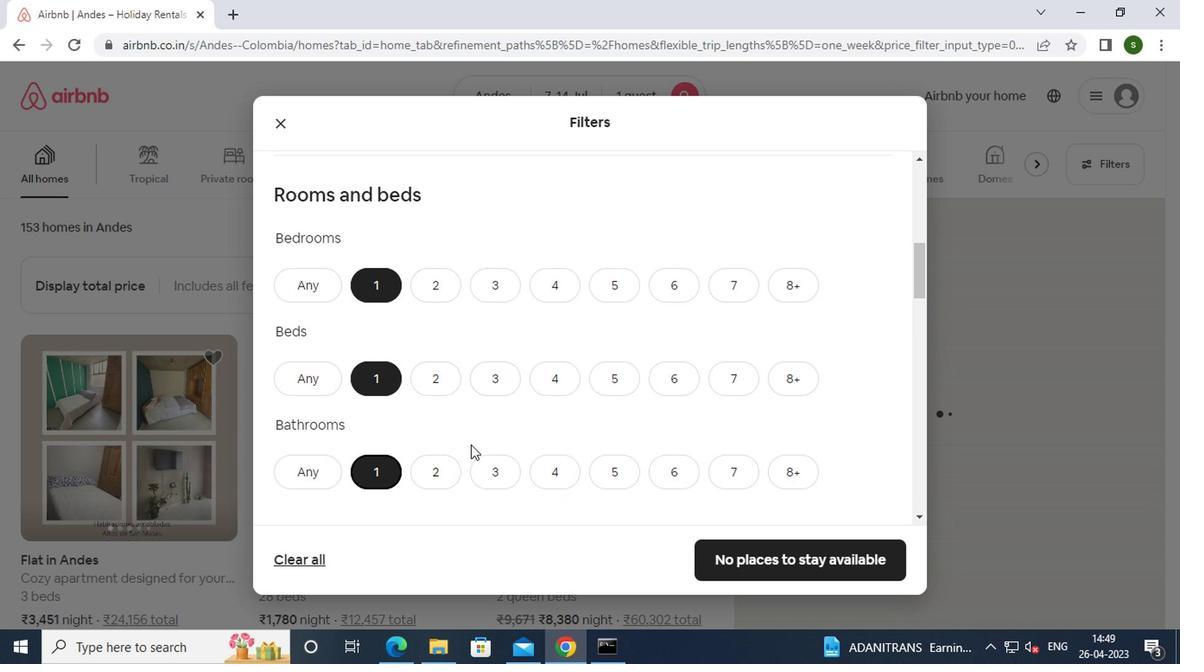 
Action: Mouse scrolled (498, 422) with delta (0, 0)
Screenshot: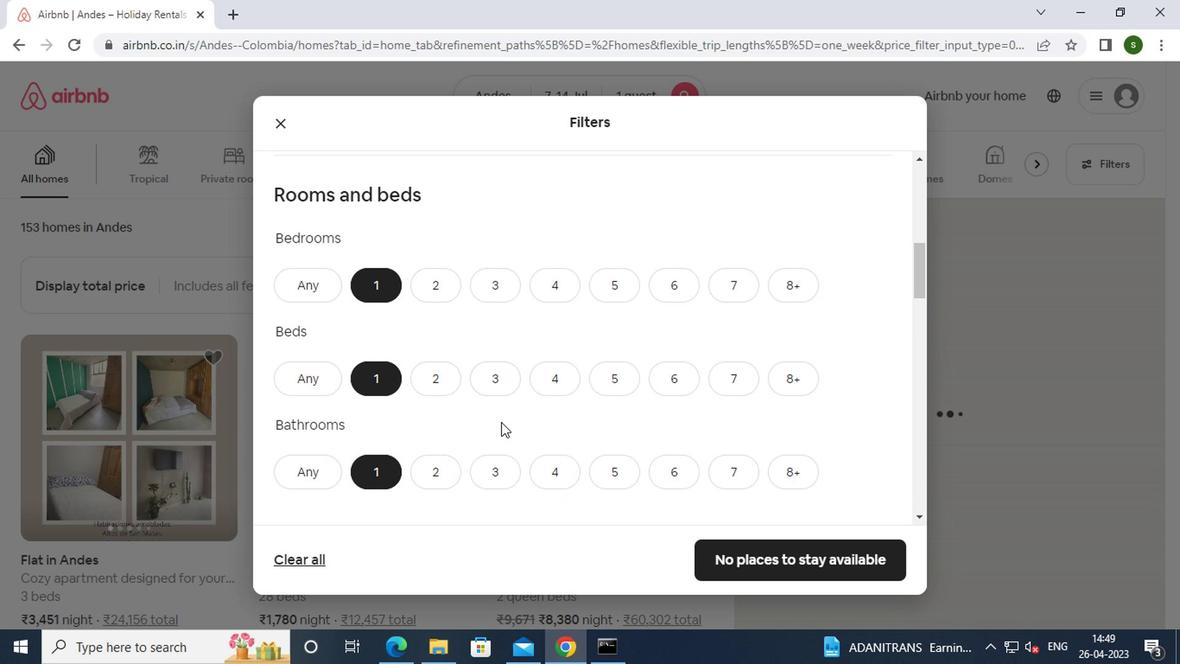 
Action: Mouse scrolled (498, 422) with delta (0, 0)
Screenshot: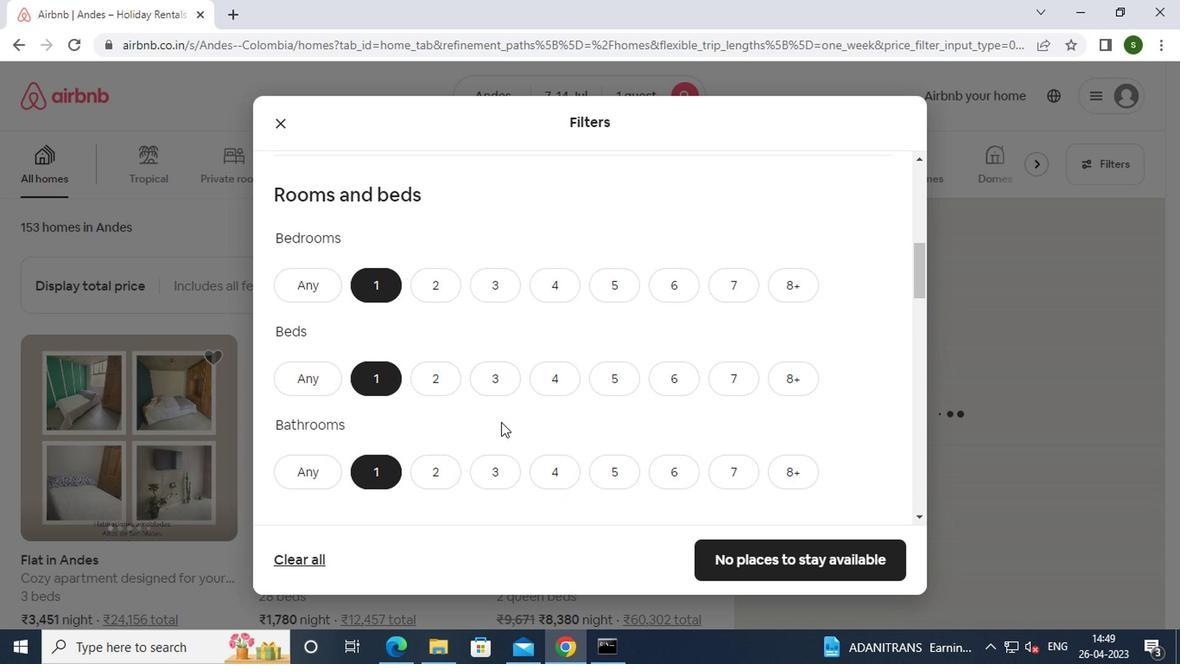 
Action: Mouse moved to (367, 464)
Screenshot: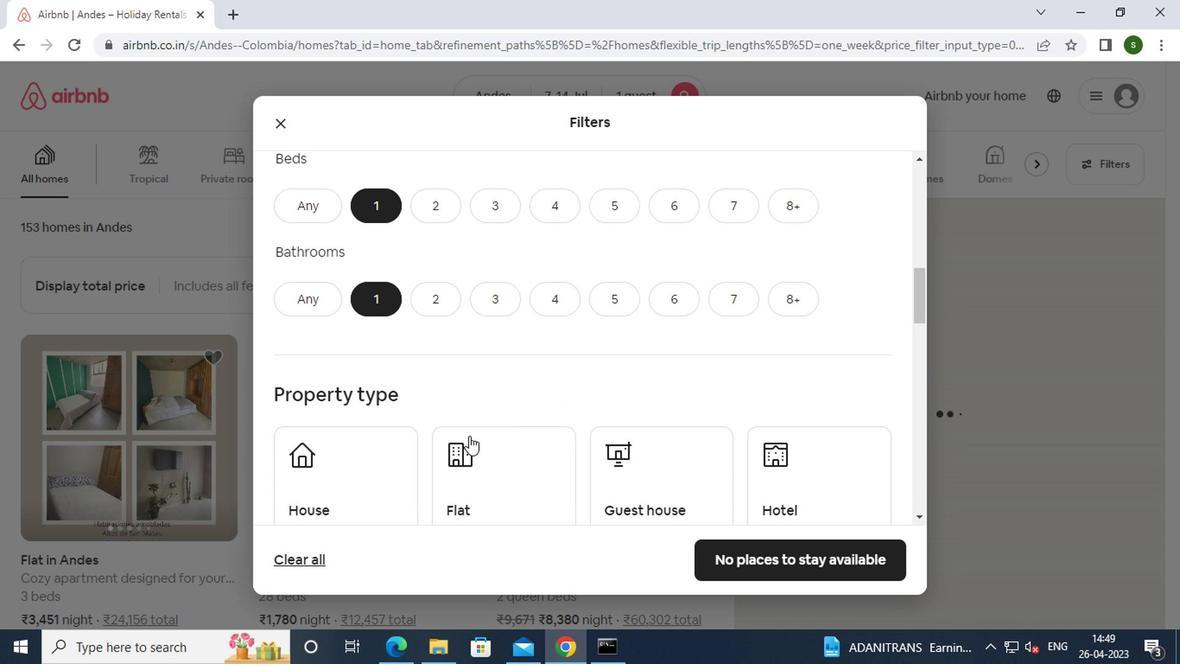 
Action: Mouse pressed left at (367, 464)
Screenshot: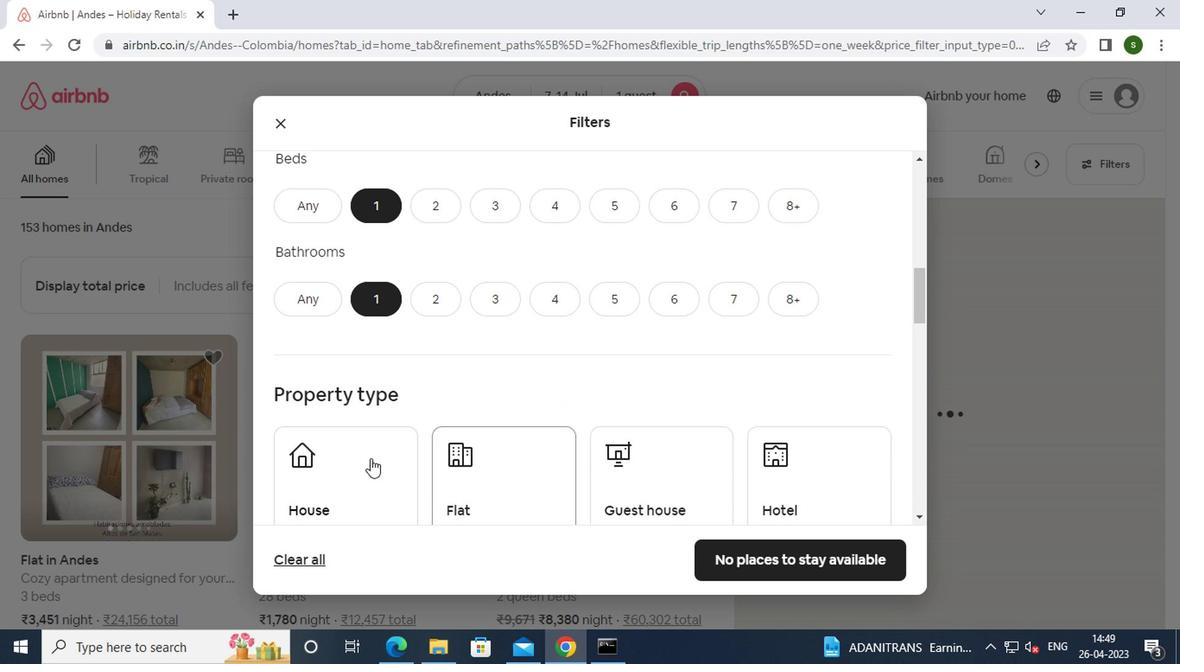 
Action: Mouse moved to (502, 482)
Screenshot: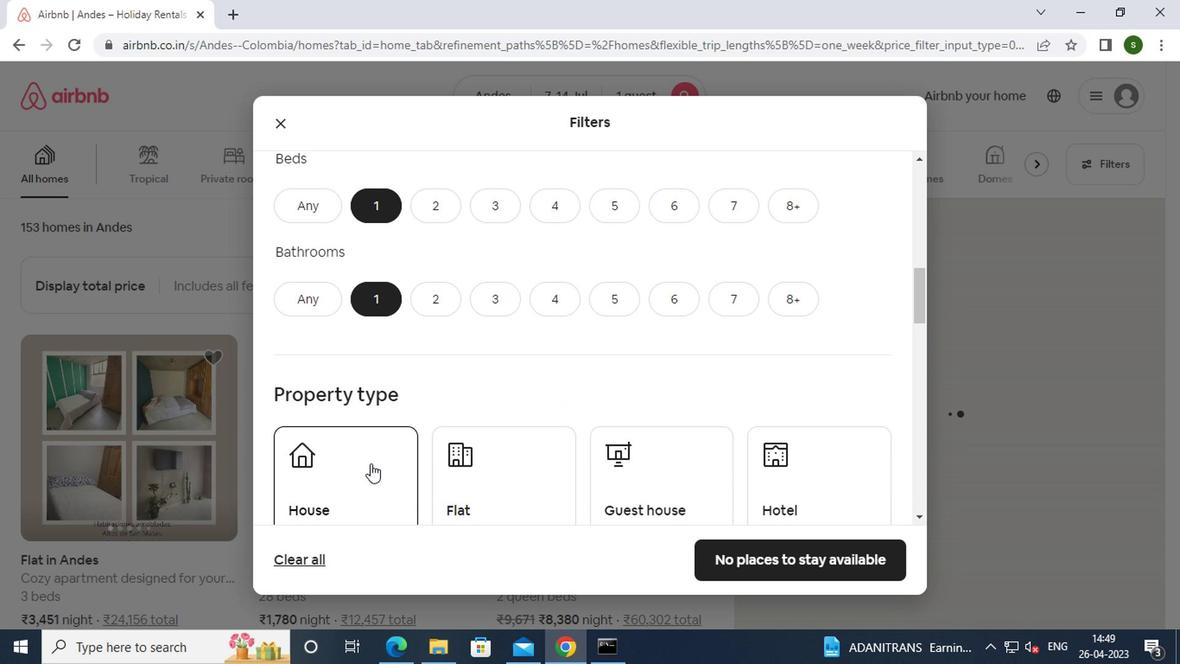 
Action: Mouse pressed left at (502, 482)
Screenshot: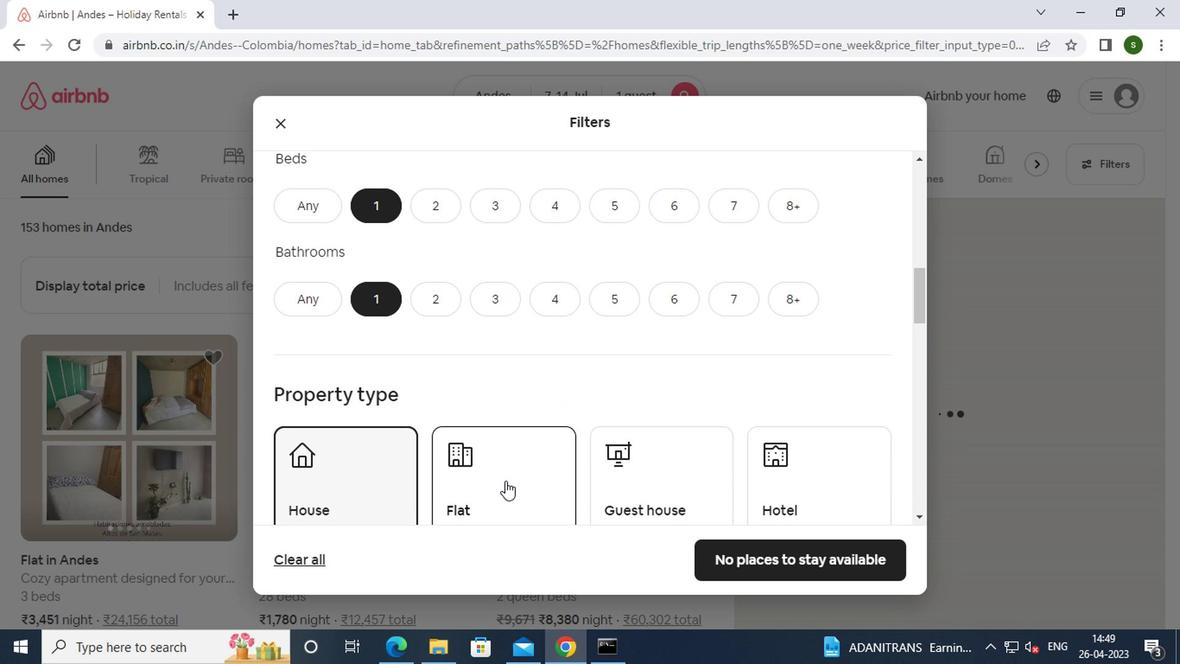 
Action: Mouse moved to (622, 479)
Screenshot: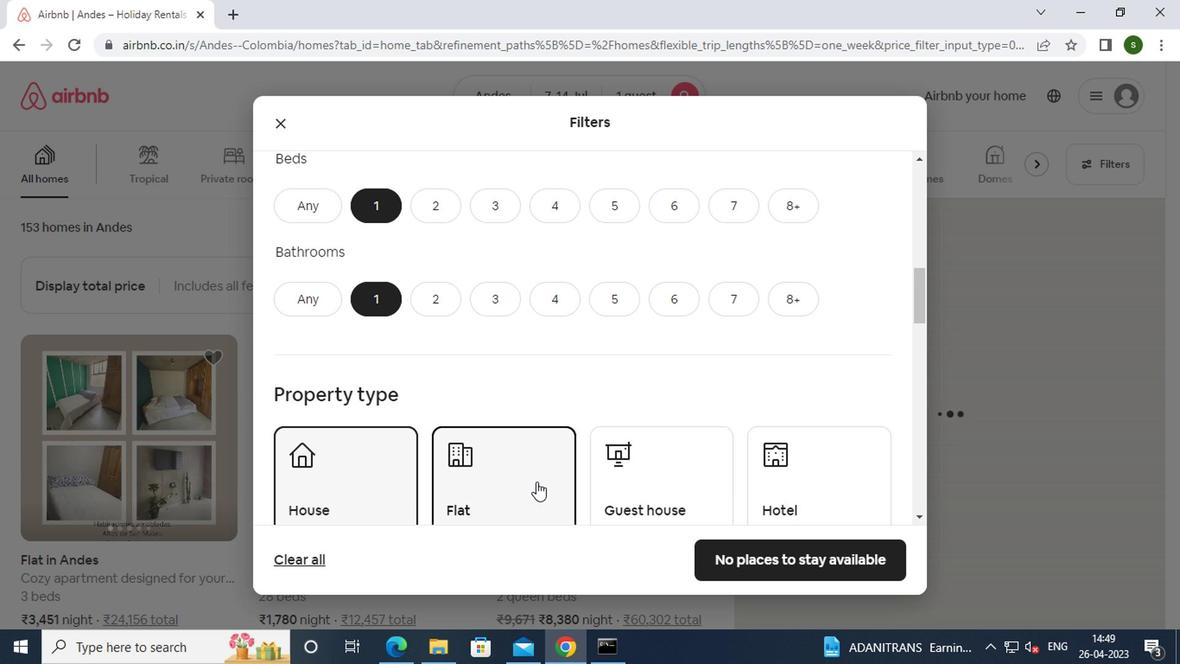 
Action: Mouse pressed left at (622, 479)
Screenshot: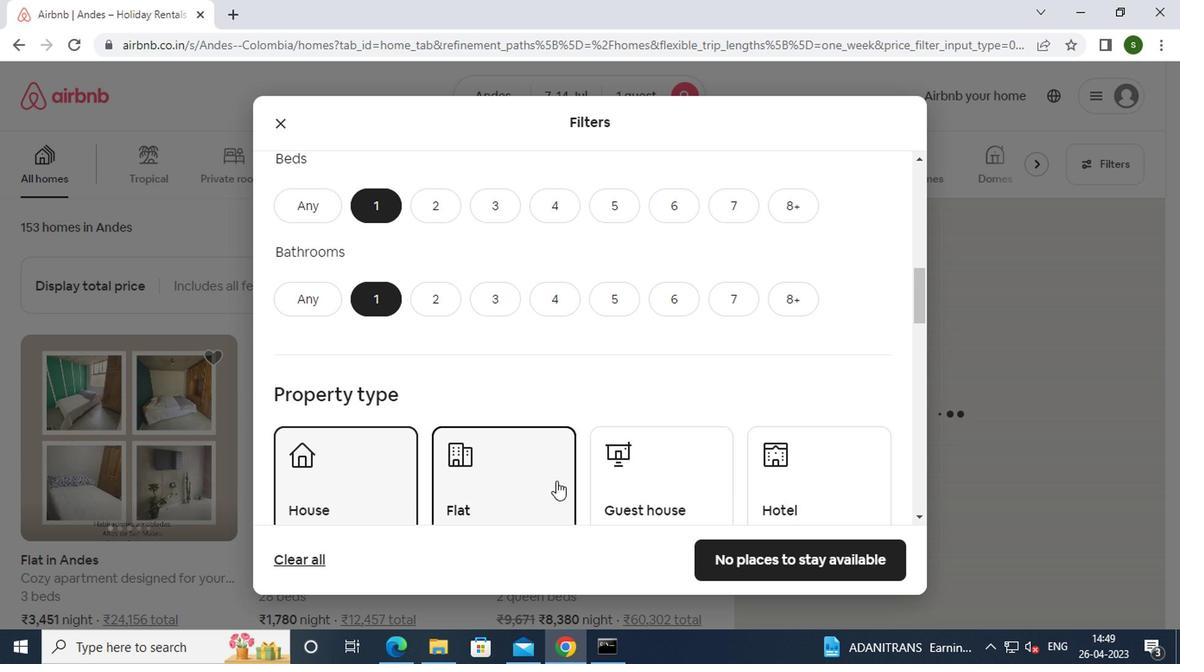 
Action: Mouse moved to (801, 486)
Screenshot: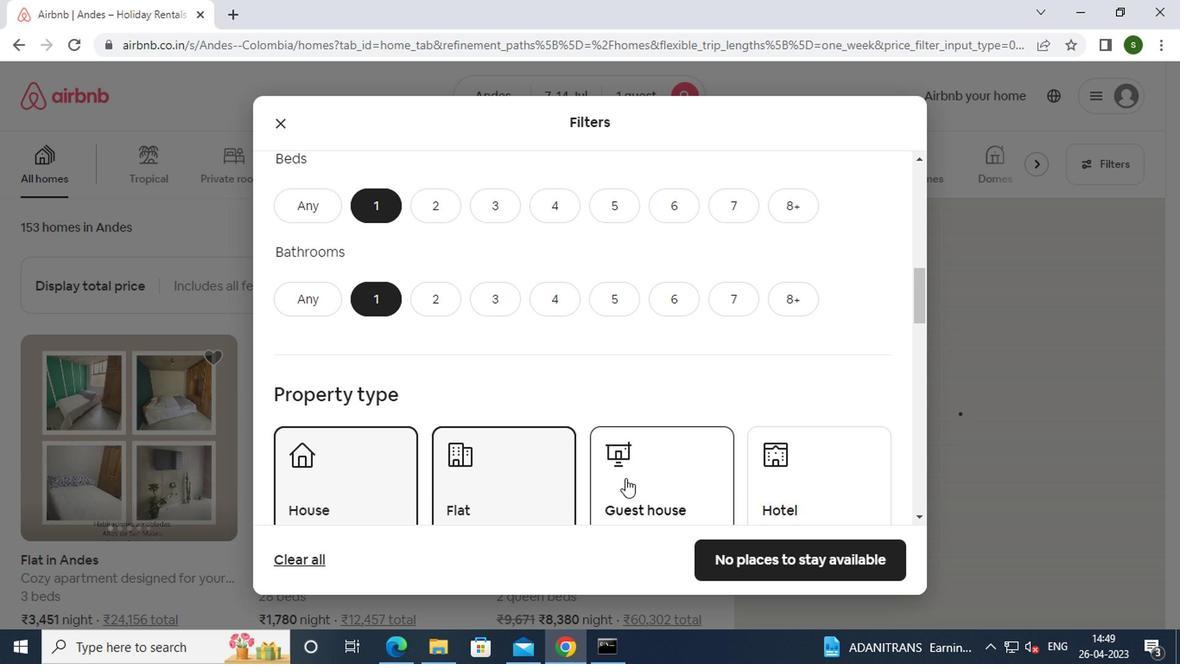 
Action: Mouse pressed left at (801, 486)
Screenshot: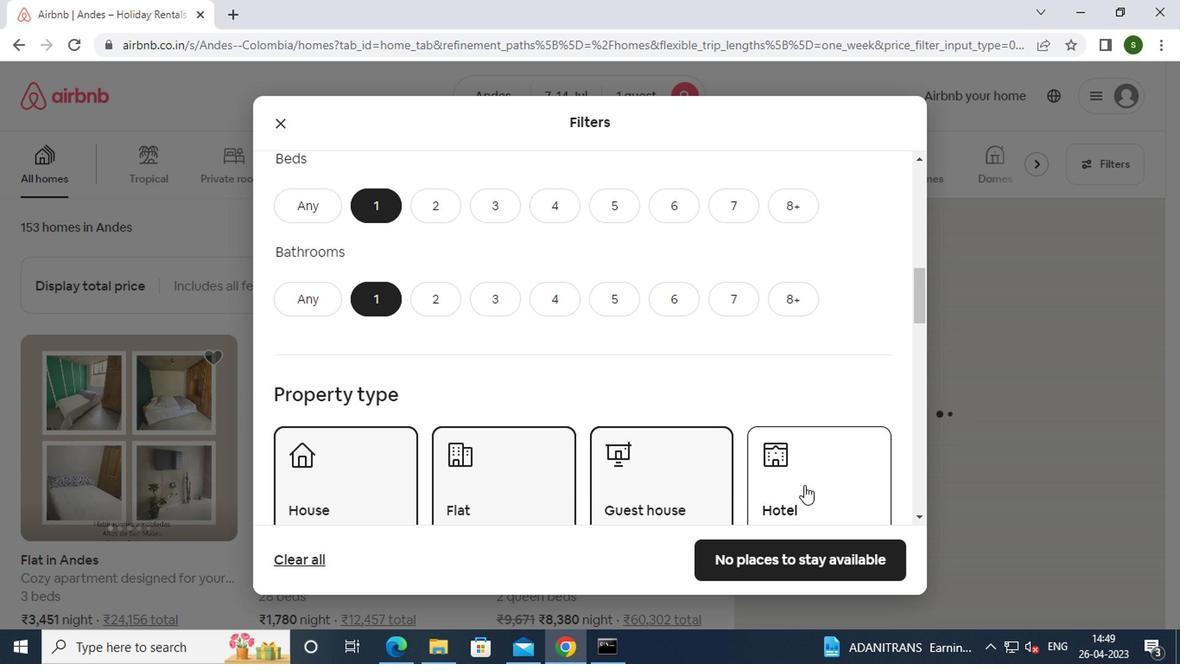 
Action: Mouse moved to (676, 397)
Screenshot: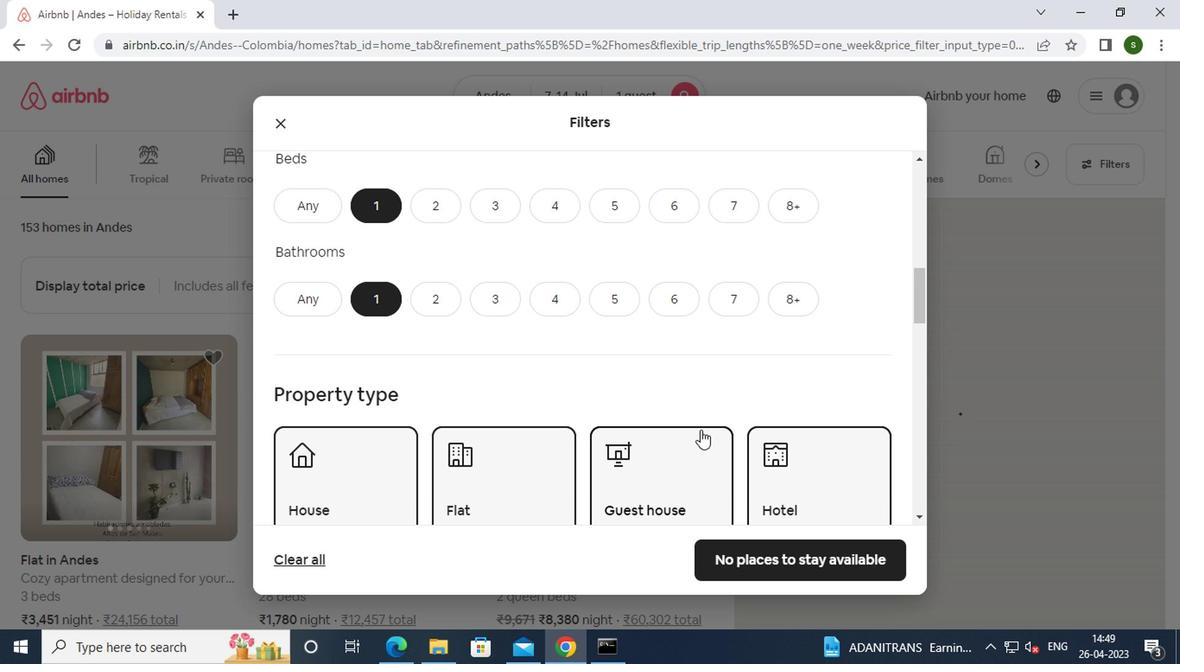 
Action: Mouse scrolled (676, 397) with delta (0, 0)
Screenshot: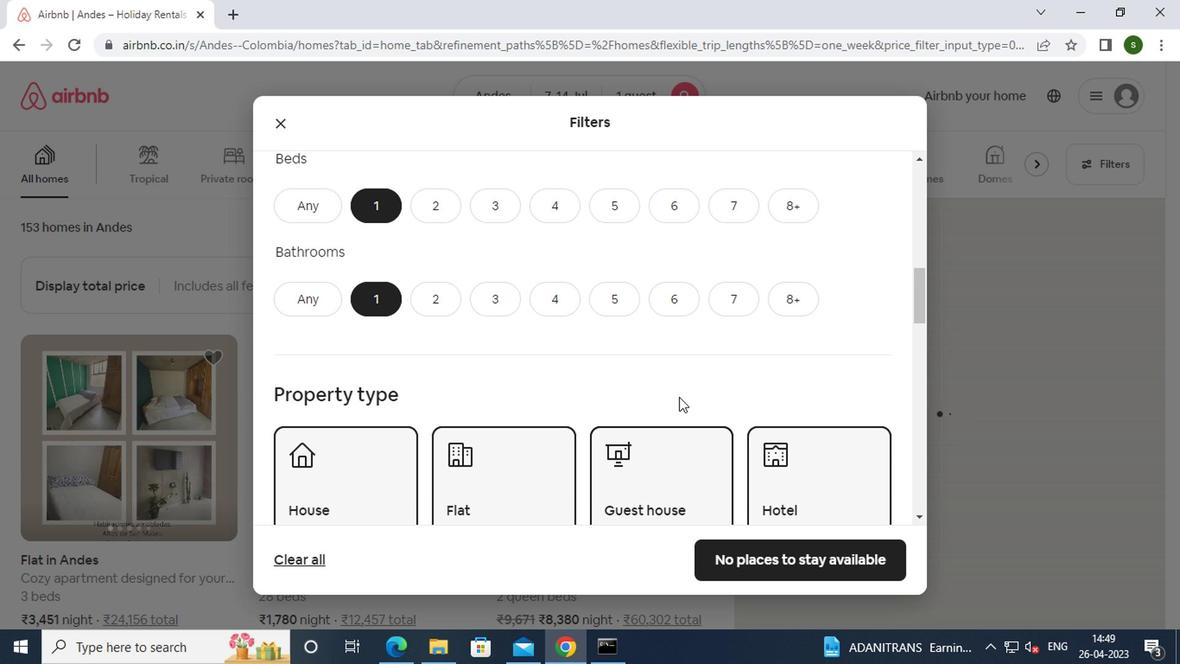 
Action: Mouse scrolled (676, 397) with delta (0, 0)
Screenshot: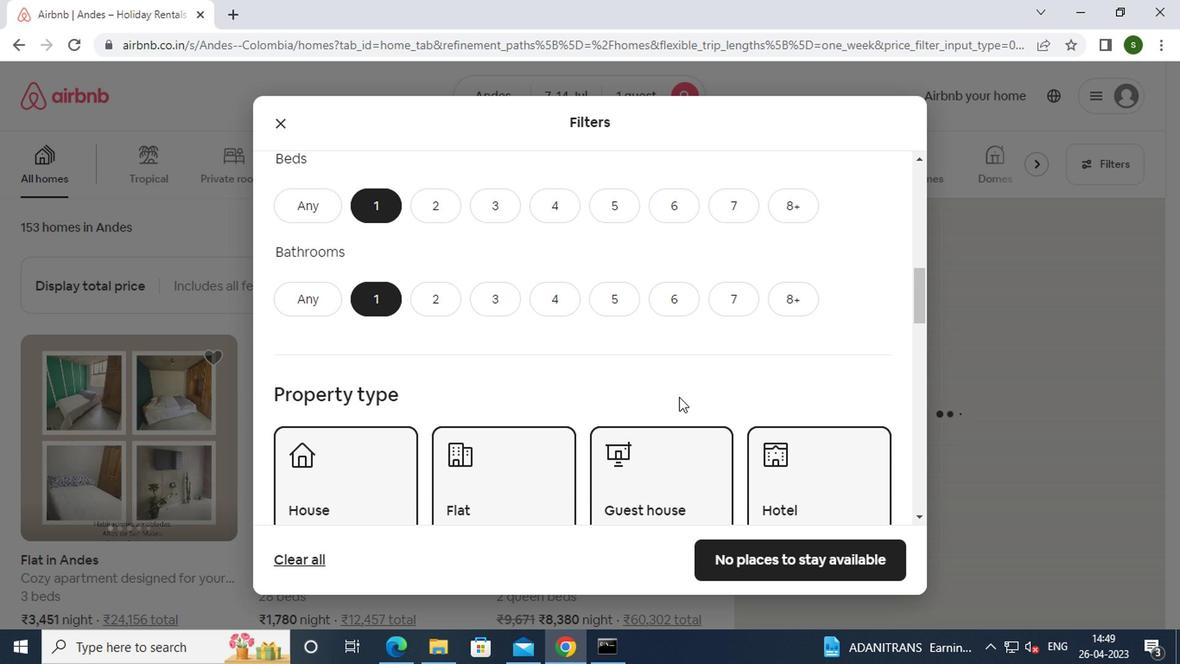 
Action: Mouse scrolled (676, 397) with delta (0, 0)
Screenshot: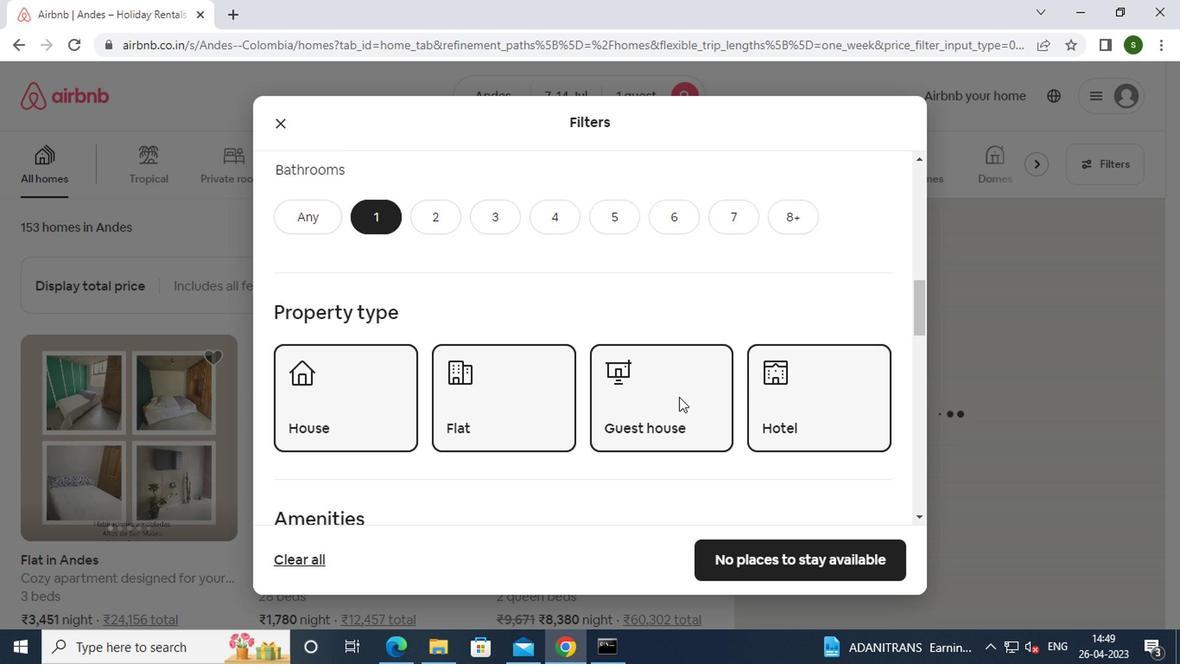 
Action: Mouse scrolled (676, 397) with delta (0, 0)
Screenshot: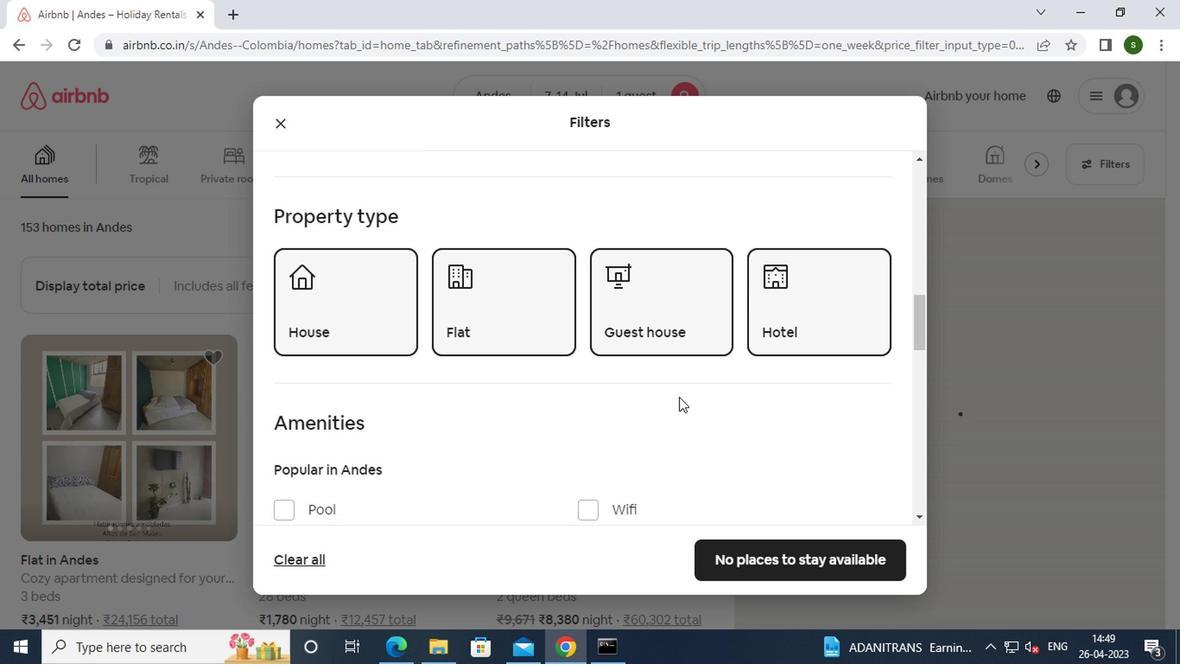 
Action: Mouse moved to (394, 429)
Screenshot: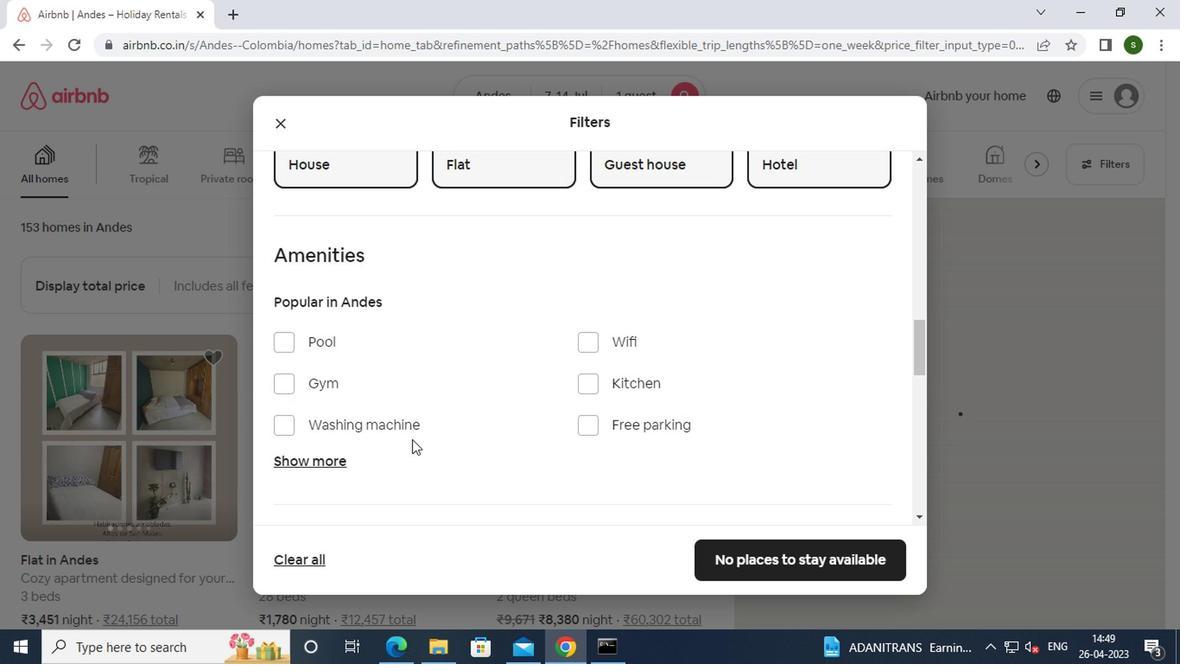 
Action: Mouse pressed left at (394, 429)
Screenshot: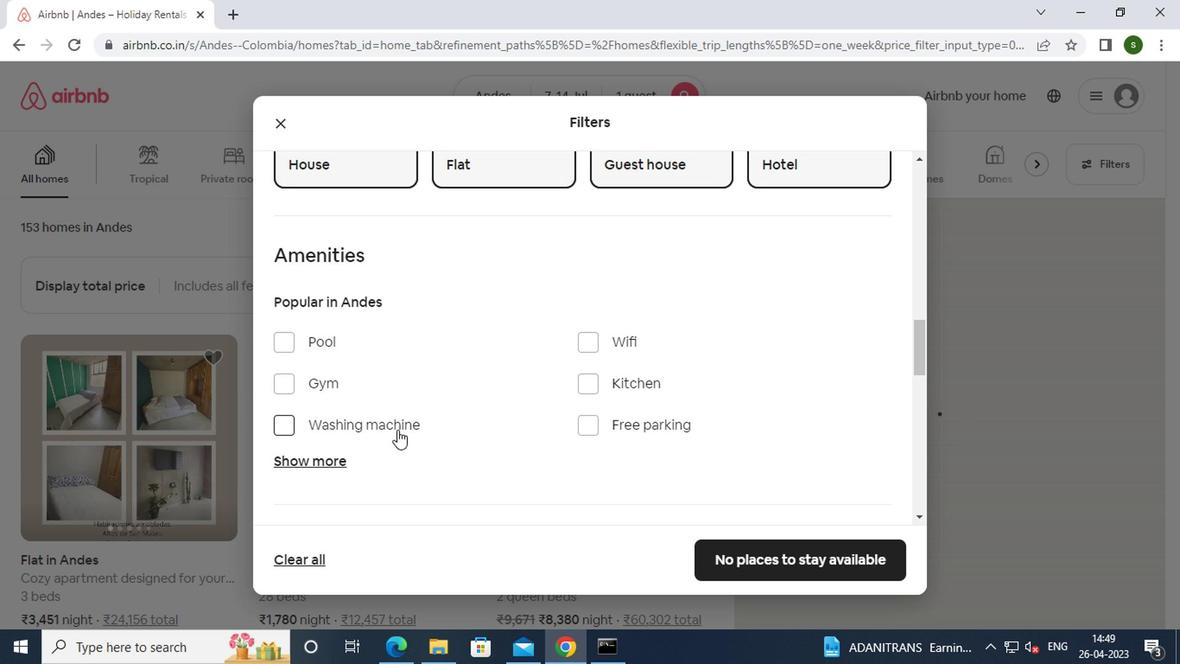 
Action: Mouse moved to (593, 403)
Screenshot: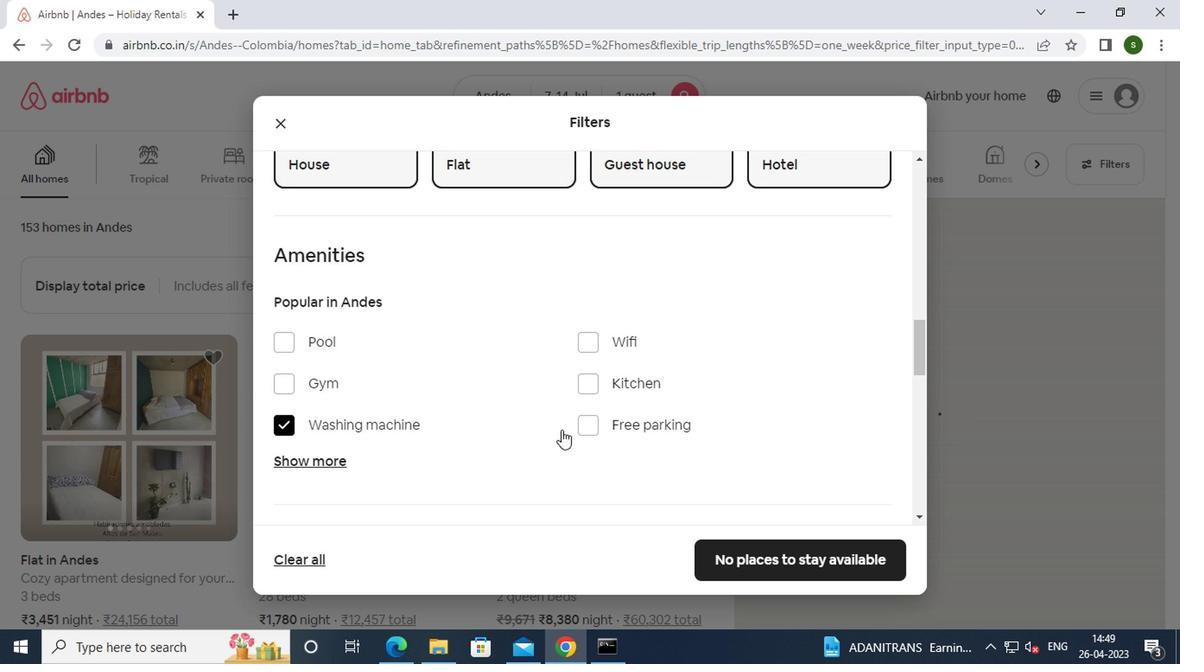 
Action: Mouse scrolled (593, 403) with delta (0, 0)
Screenshot: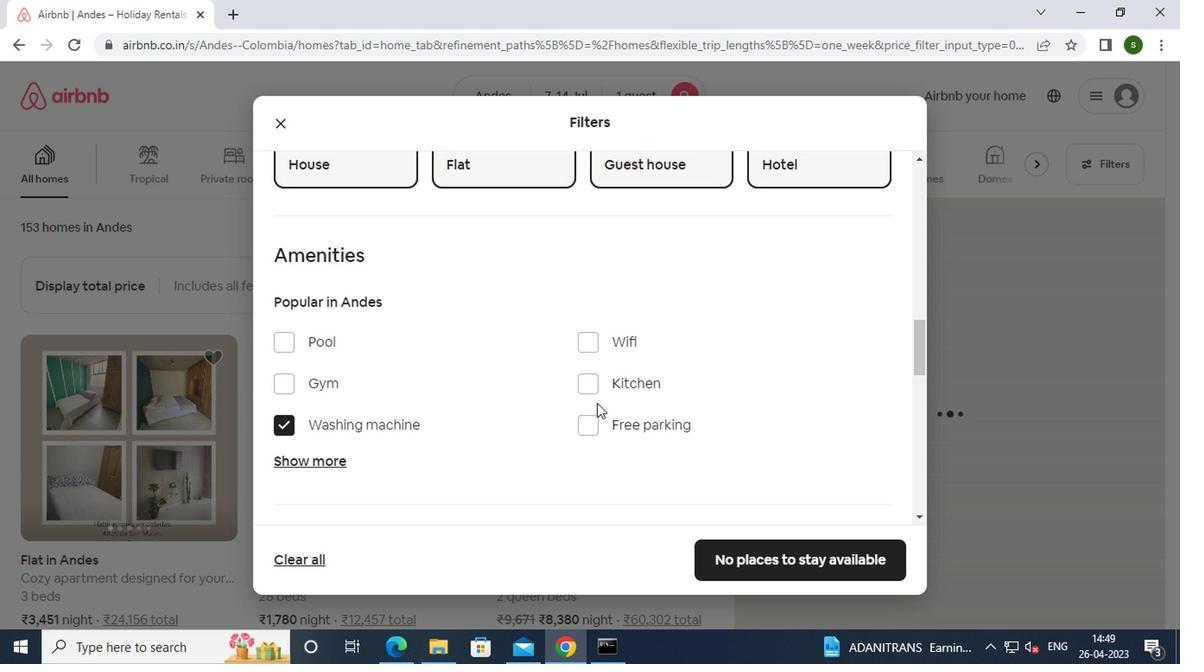 
Action: Mouse scrolled (593, 403) with delta (0, 0)
Screenshot: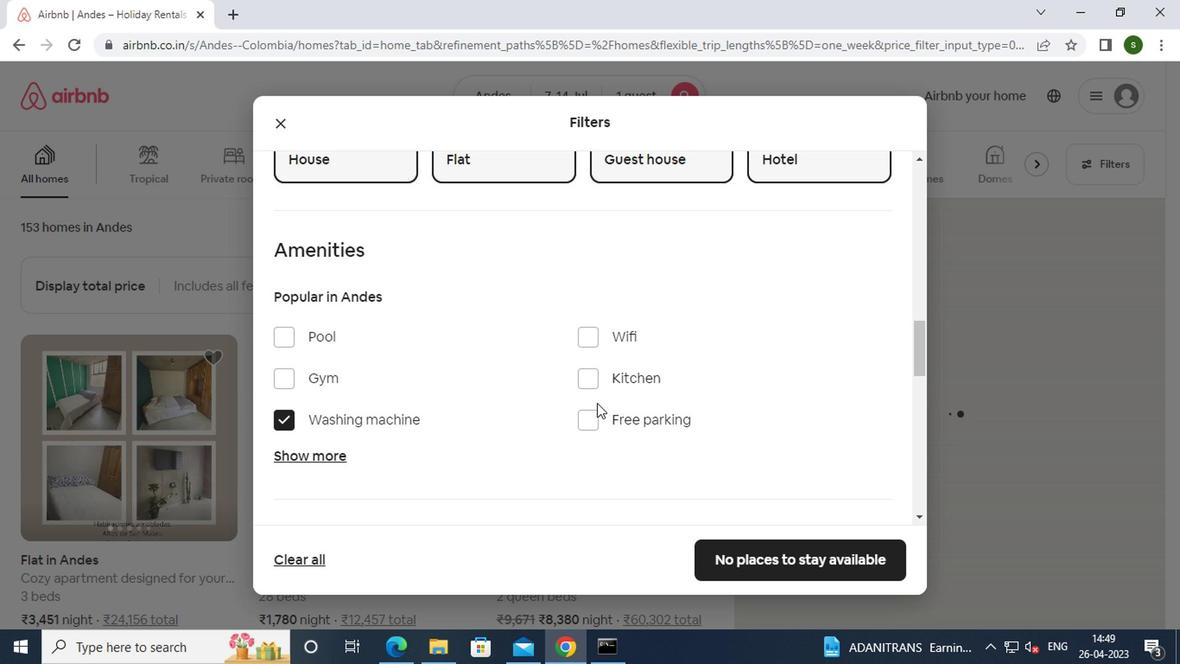 
Action: Mouse scrolled (593, 403) with delta (0, 0)
Screenshot: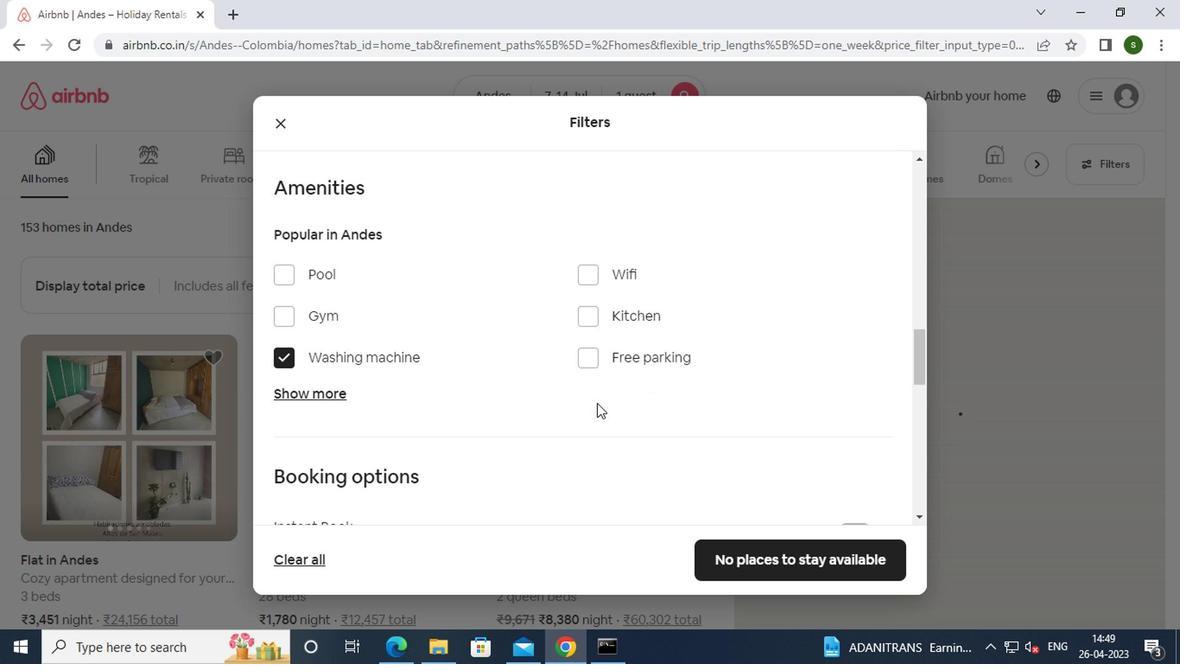 
Action: Mouse moved to (851, 410)
Screenshot: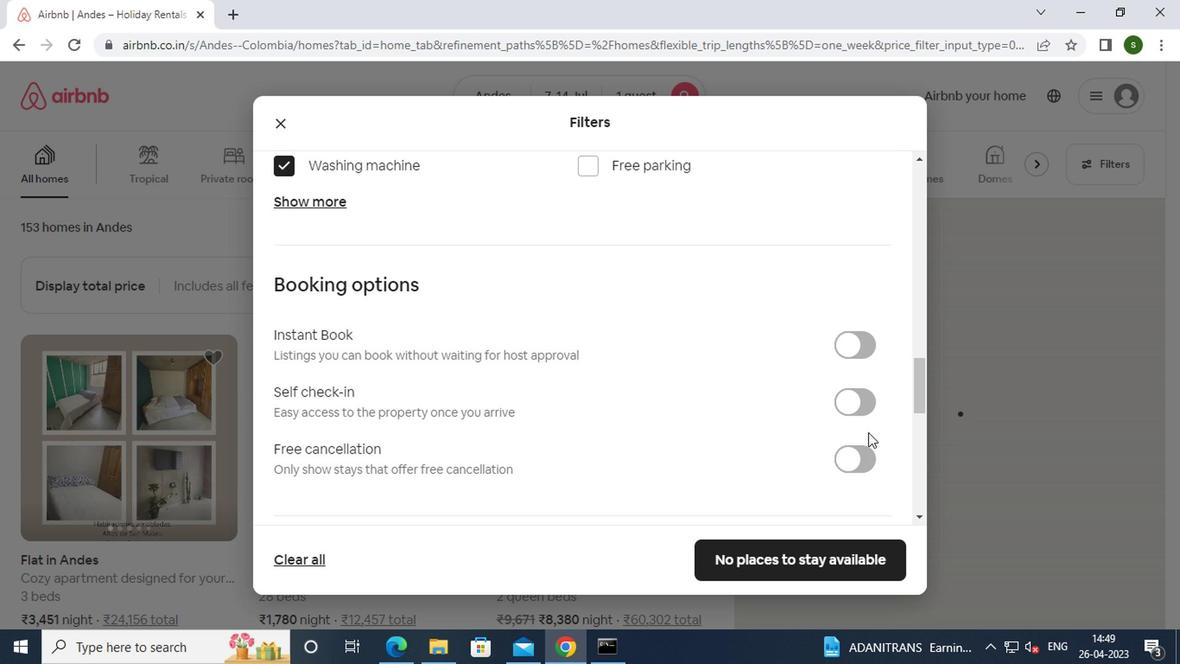 
Action: Mouse pressed left at (851, 410)
Screenshot: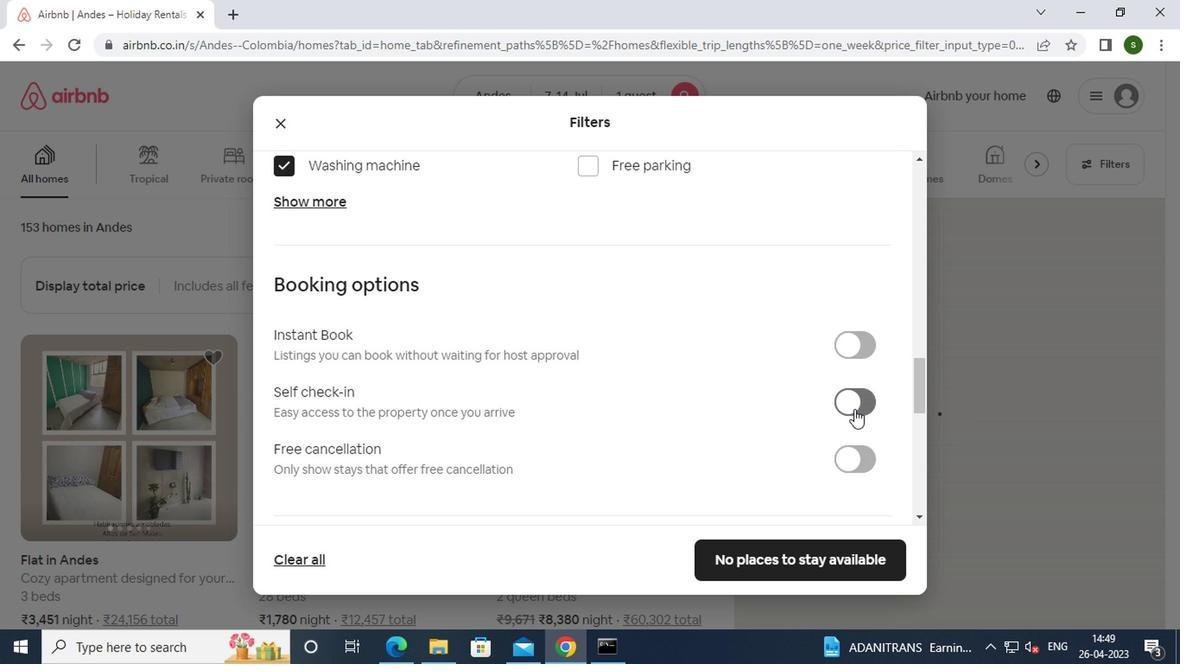 
Action: Mouse moved to (660, 416)
Screenshot: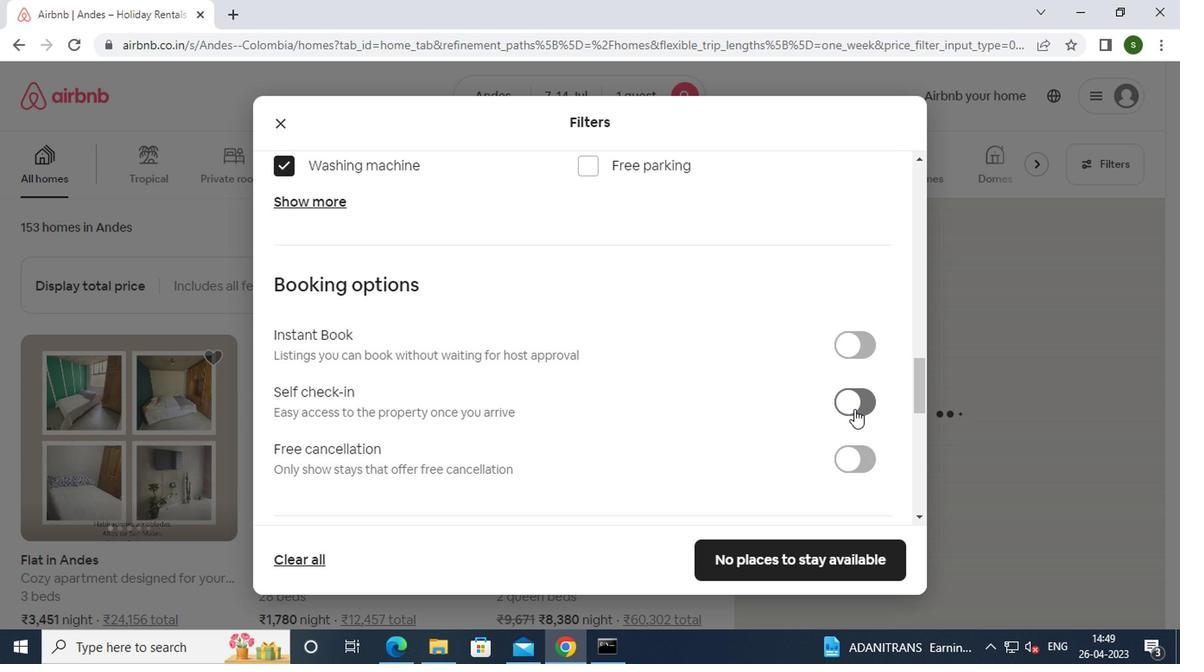 
Action: Mouse scrolled (660, 416) with delta (0, 0)
Screenshot: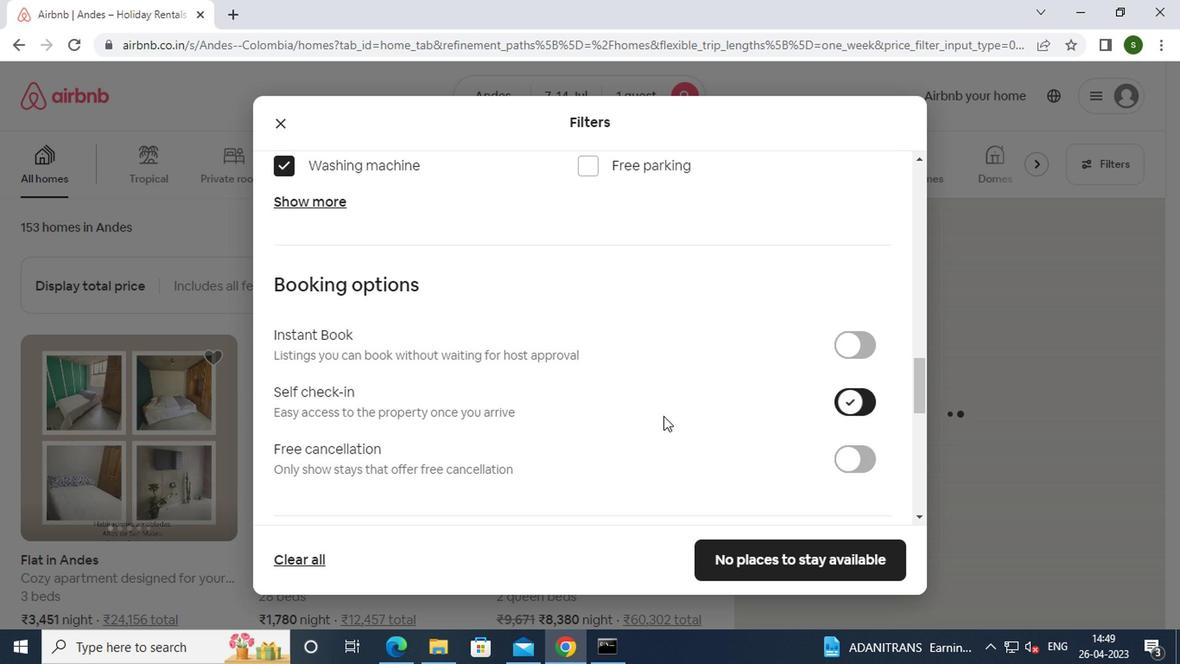 
Action: Mouse scrolled (660, 416) with delta (0, 0)
Screenshot: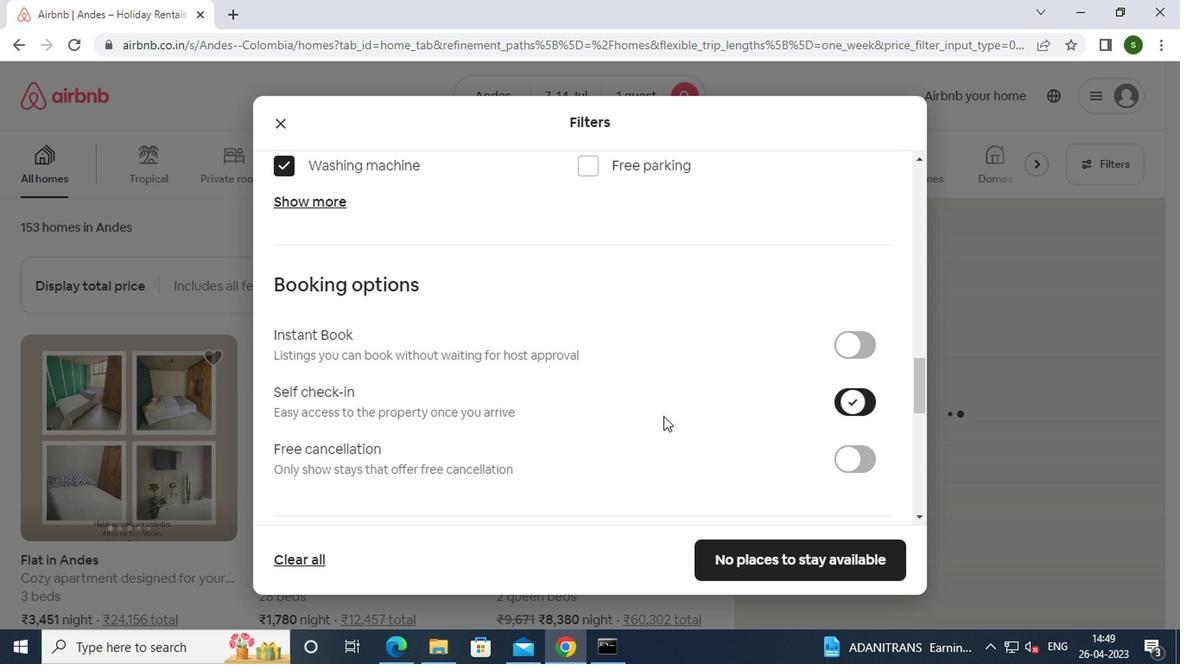 
Action: Mouse scrolled (660, 416) with delta (0, 0)
Screenshot: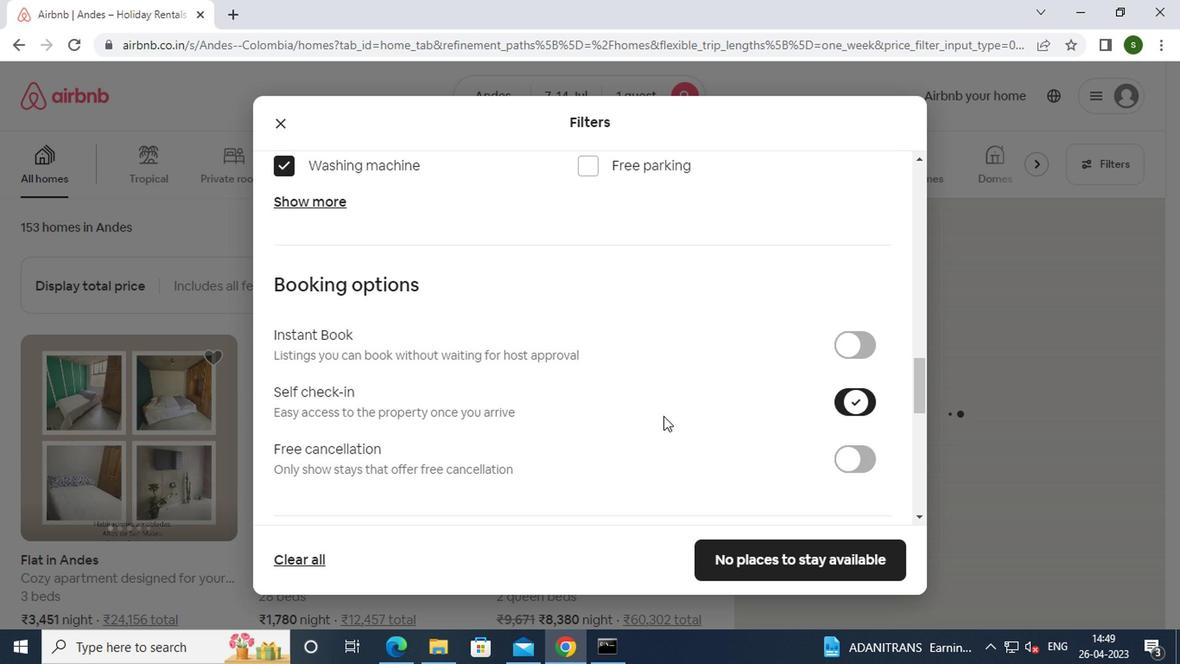 
Action: Mouse scrolled (660, 416) with delta (0, 0)
Screenshot: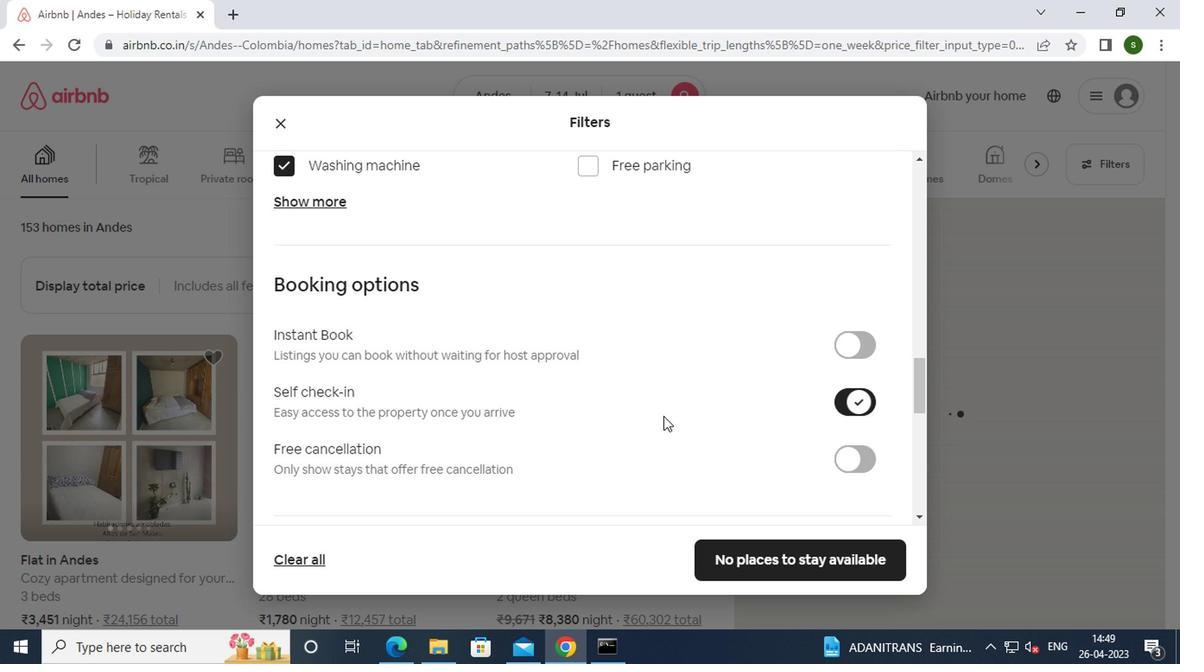 
Action: Mouse scrolled (660, 416) with delta (0, 0)
Screenshot: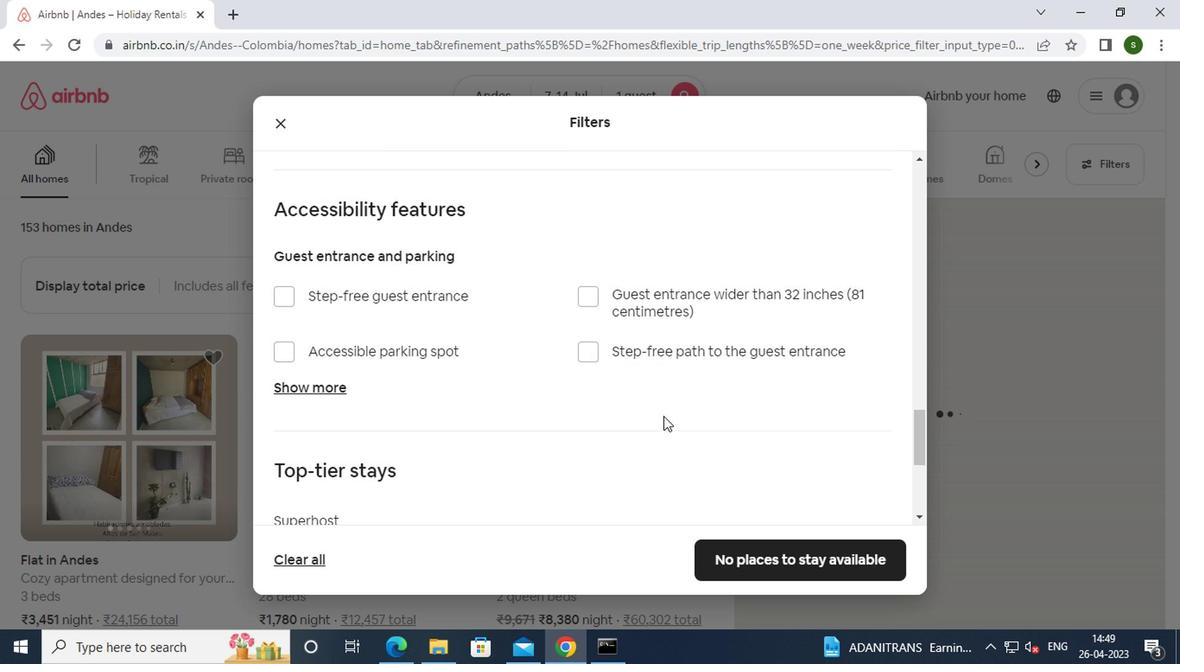 
Action: Mouse scrolled (660, 416) with delta (0, 0)
Screenshot: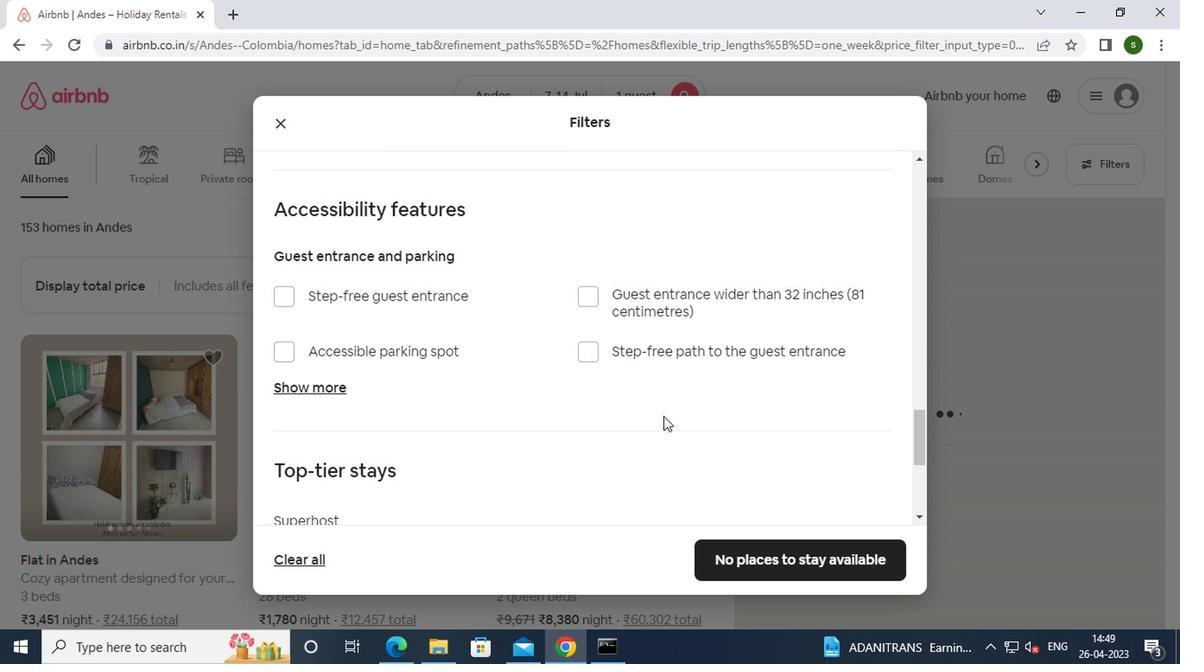 
Action: Mouse scrolled (660, 416) with delta (0, 0)
Screenshot: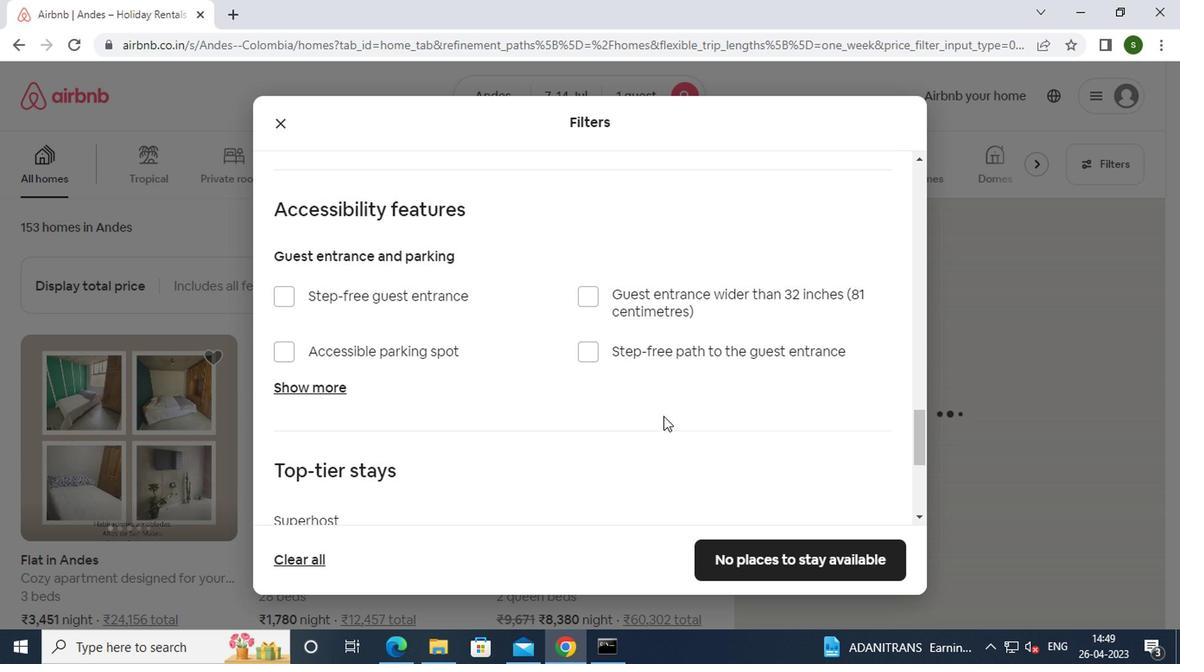 
Action: Mouse scrolled (660, 416) with delta (0, 0)
Screenshot: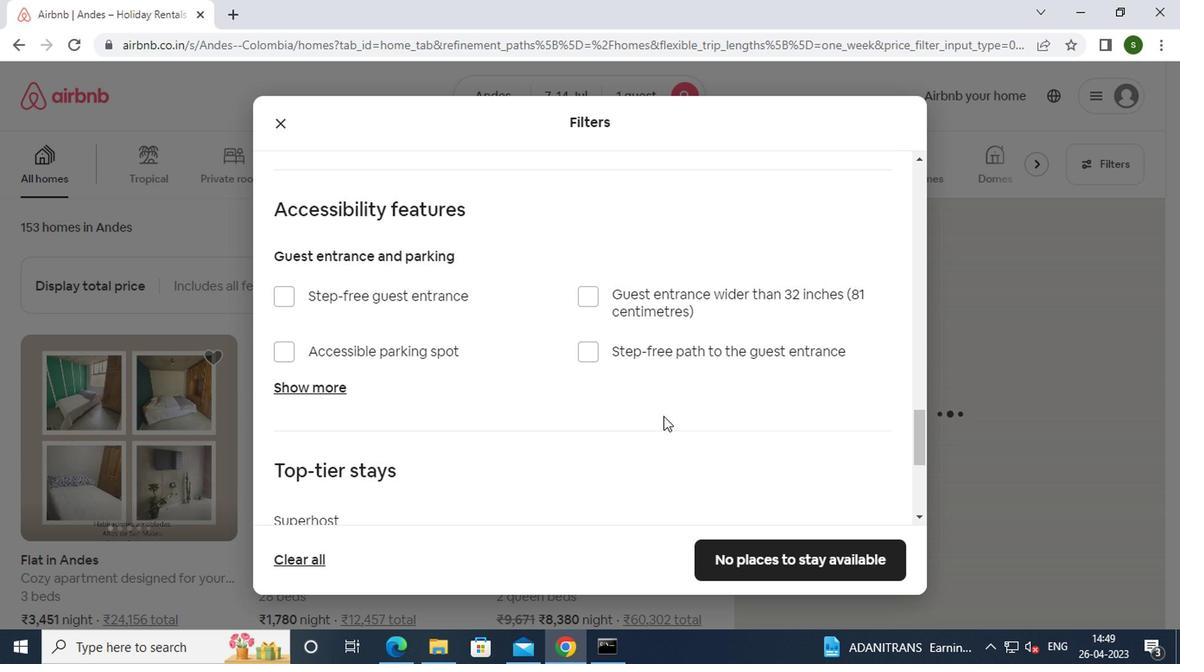 
Action: Mouse scrolled (660, 416) with delta (0, 0)
Screenshot: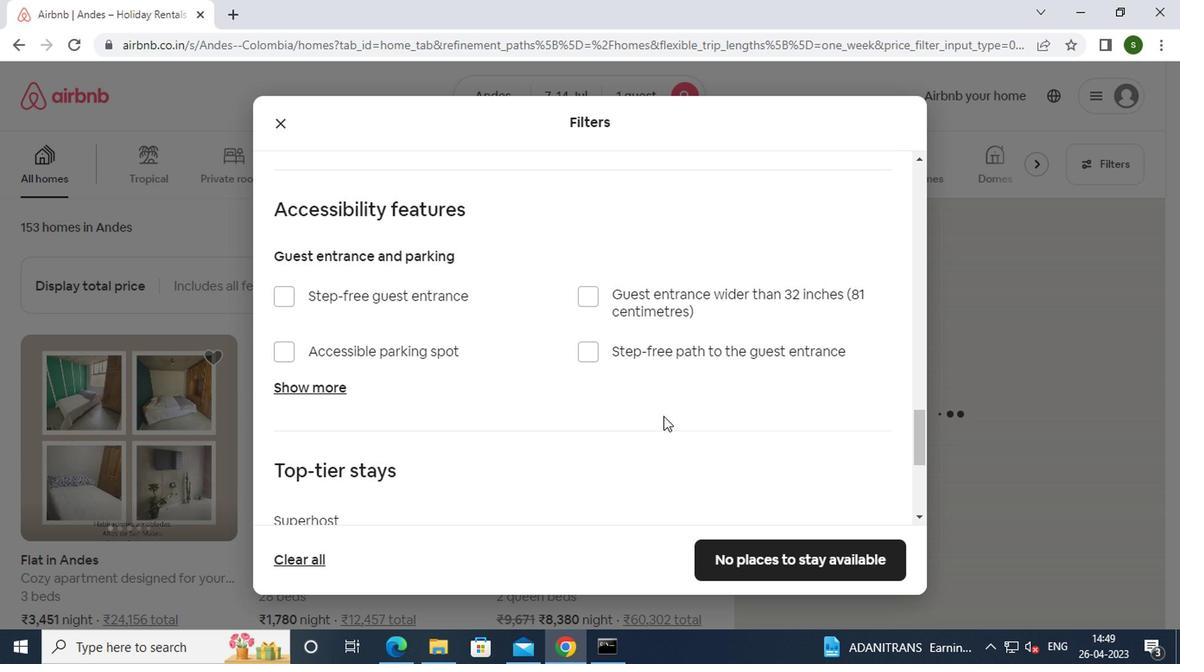 
Action: Mouse scrolled (660, 416) with delta (0, 0)
Screenshot: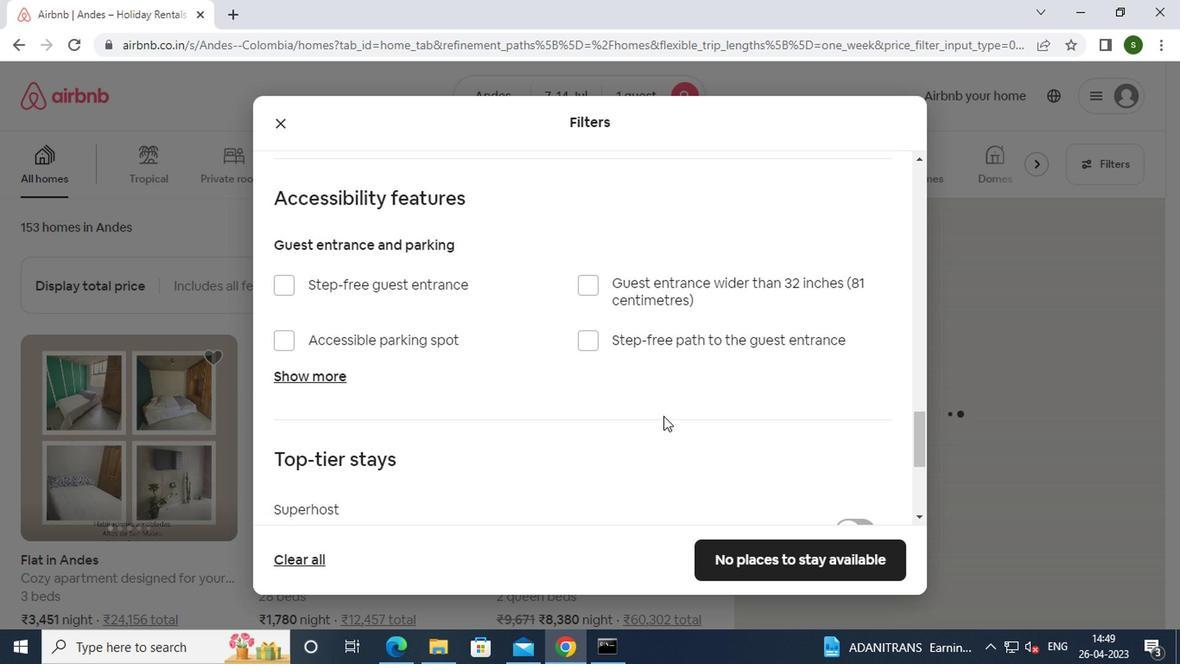 
Action: Mouse moved to (328, 406)
Screenshot: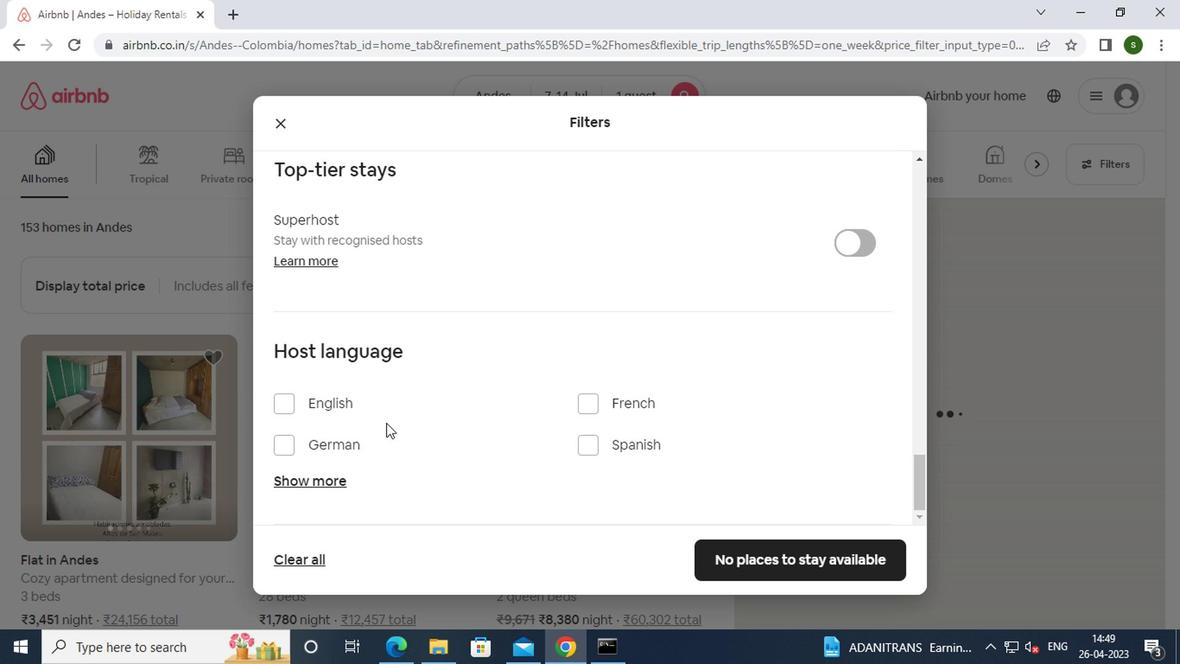 
Action: Mouse pressed left at (328, 406)
Screenshot: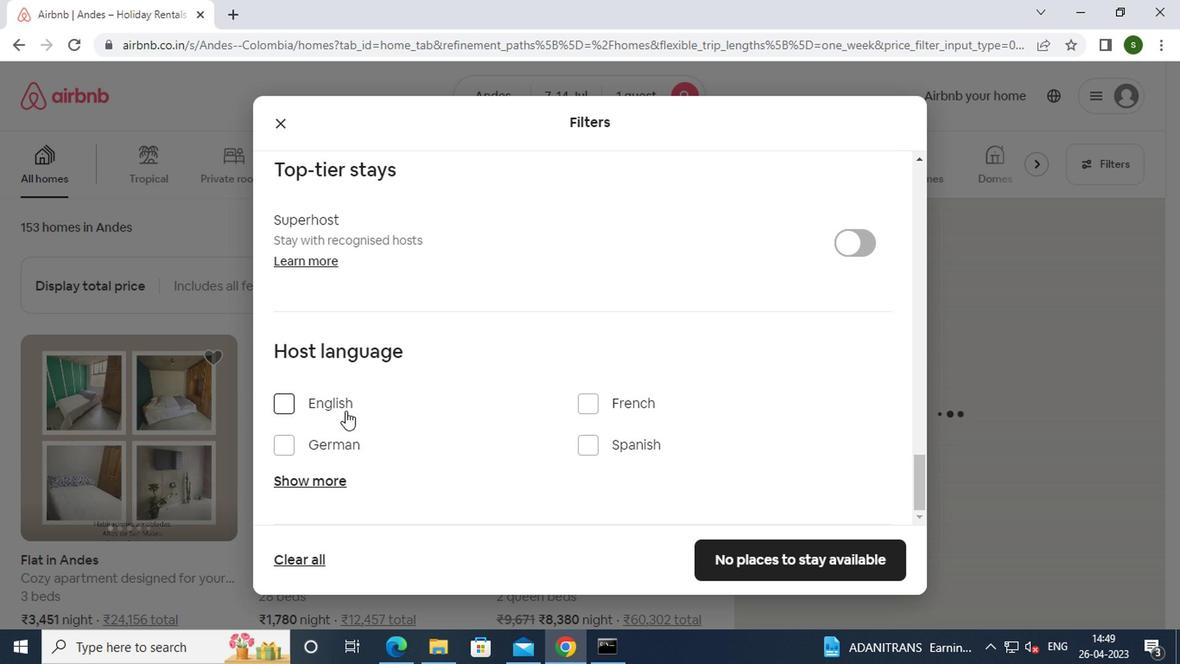 
Action: Mouse moved to (743, 560)
Screenshot: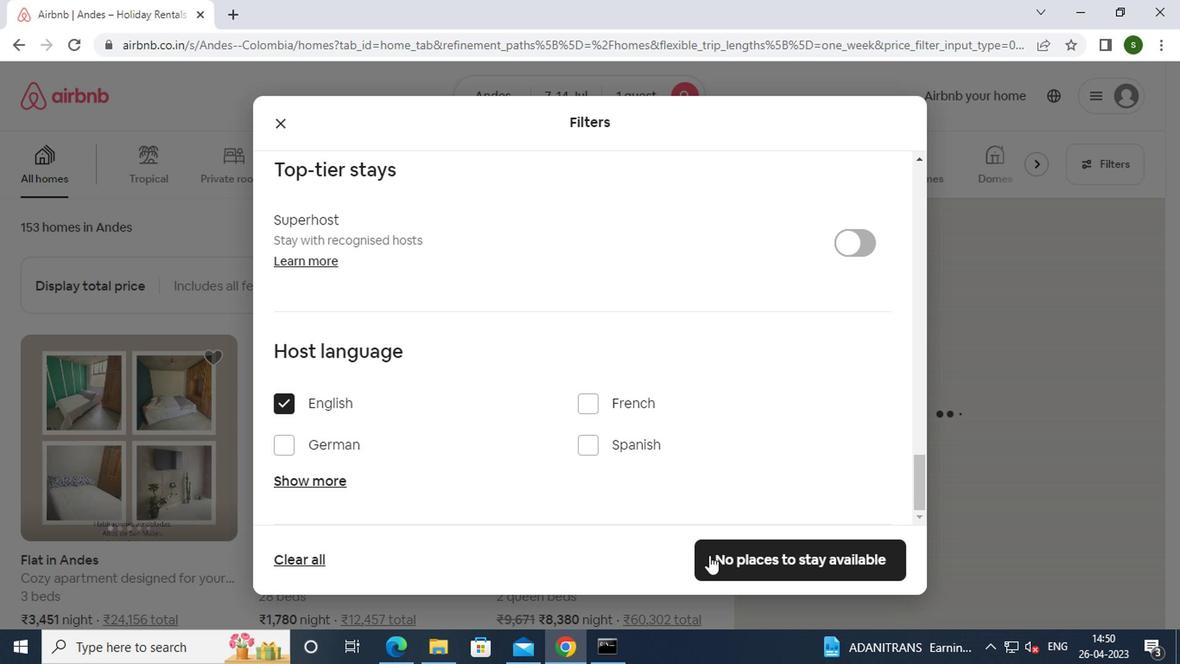 
Action: Mouse pressed left at (743, 560)
Screenshot: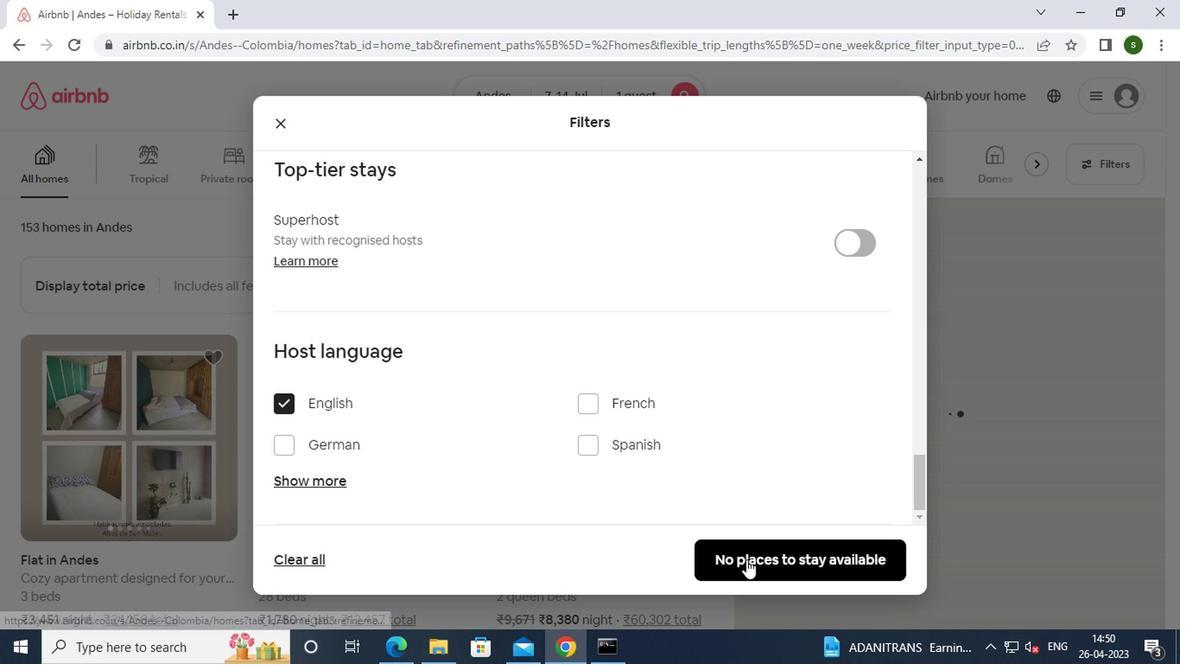 
